 Task: Sort the recently solved tickets in your group, group by Channel in descending order.
Action: Mouse moved to (231, 379)
Screenshot: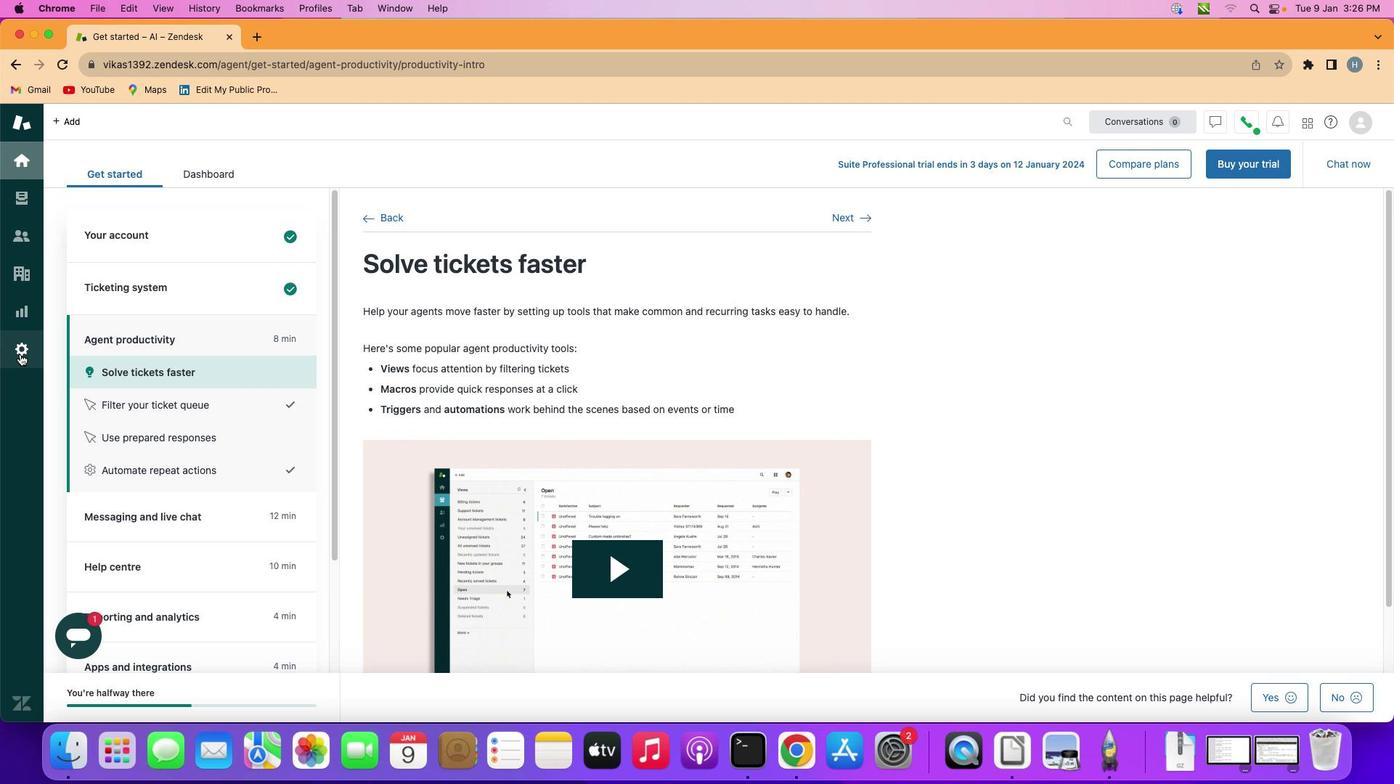 
Action: Mouse pressed left at (231, 379)
Screenshot: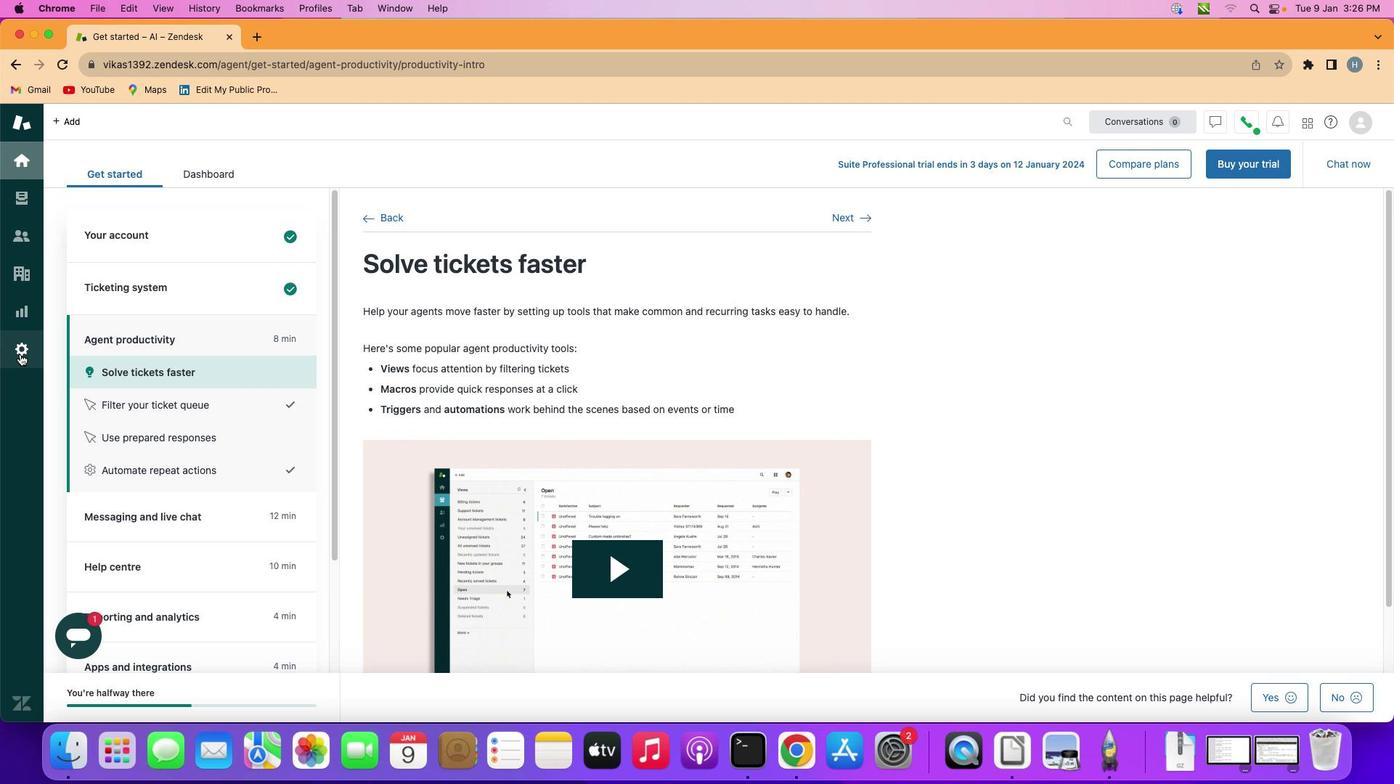 
Action: Mouse moved to (476, 647)
Screenshot: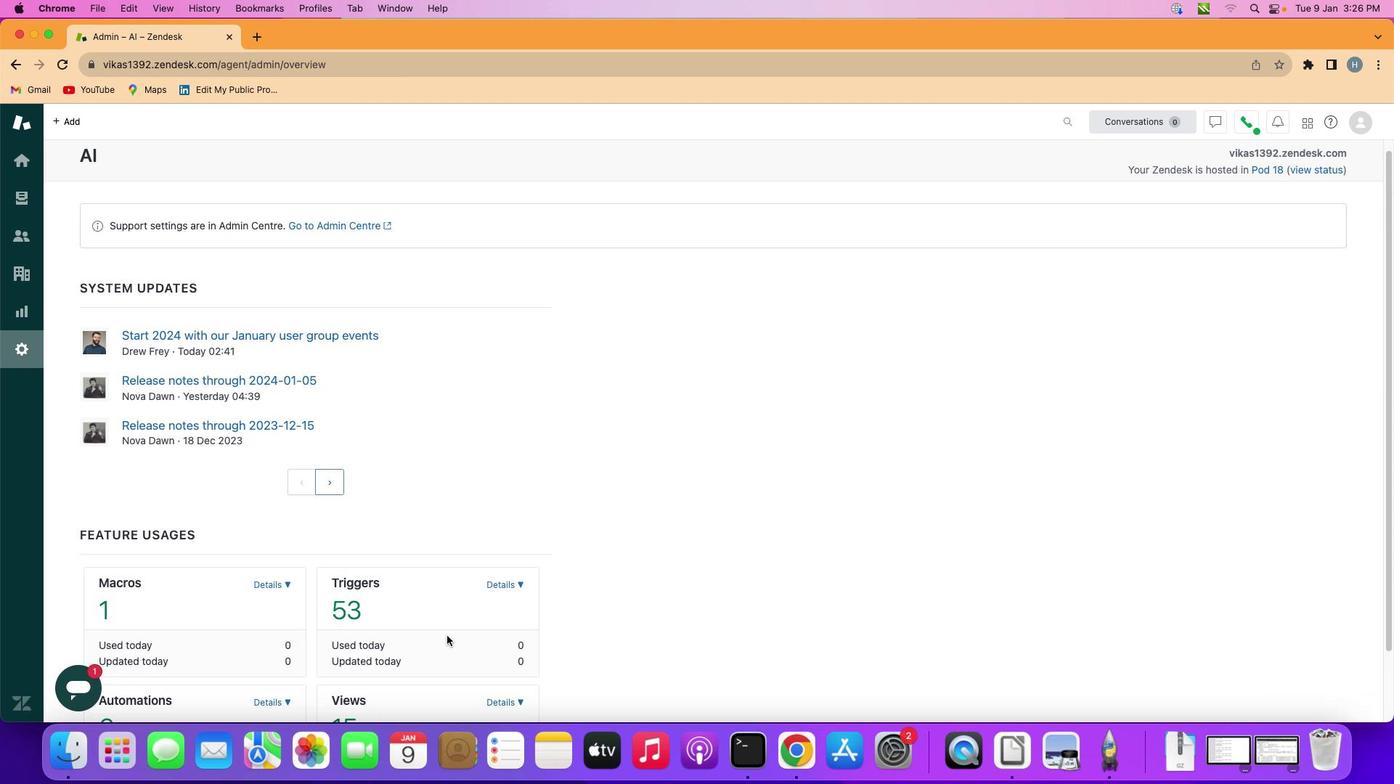 
Action: Mouse scrolled (476, 647) with delta (220, 61)
Screenshot: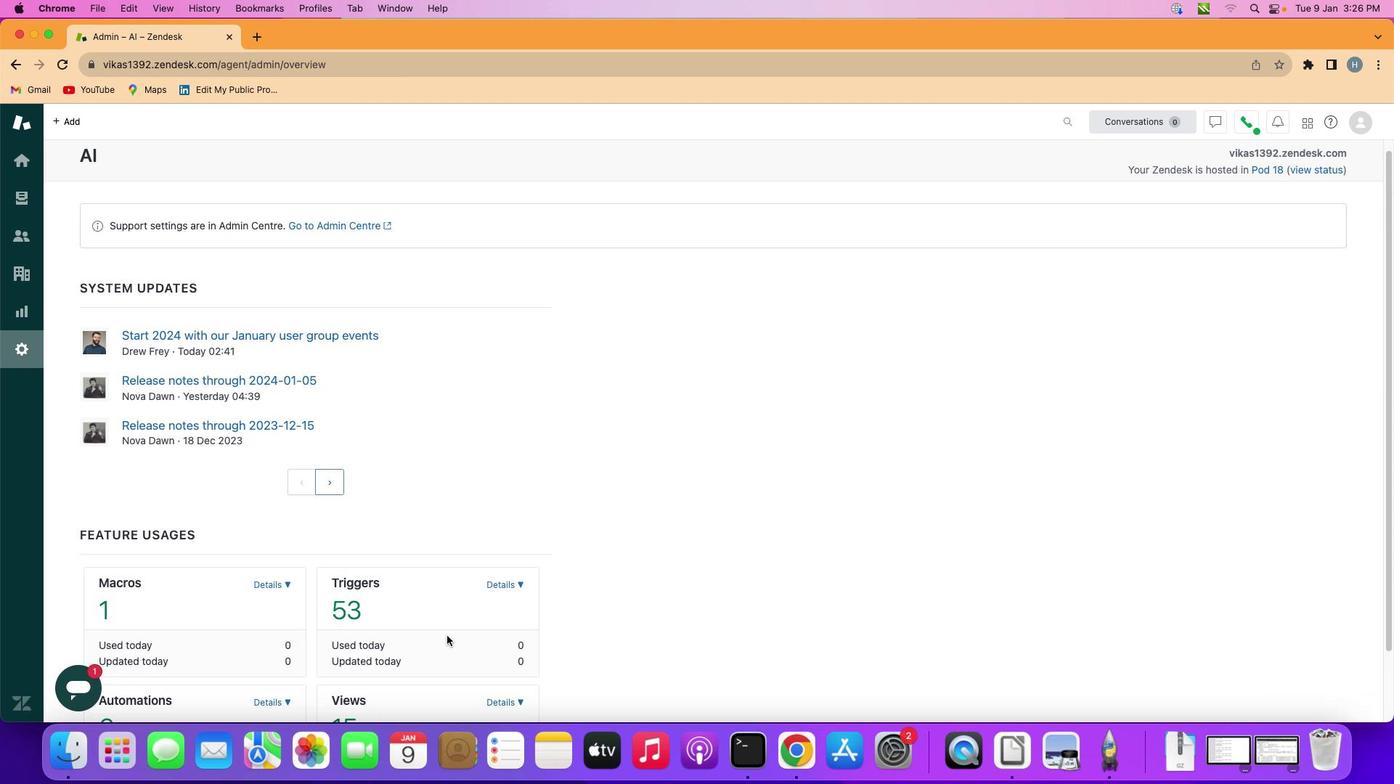 
Action: Mouse moved to (476, 647)
Screenshot: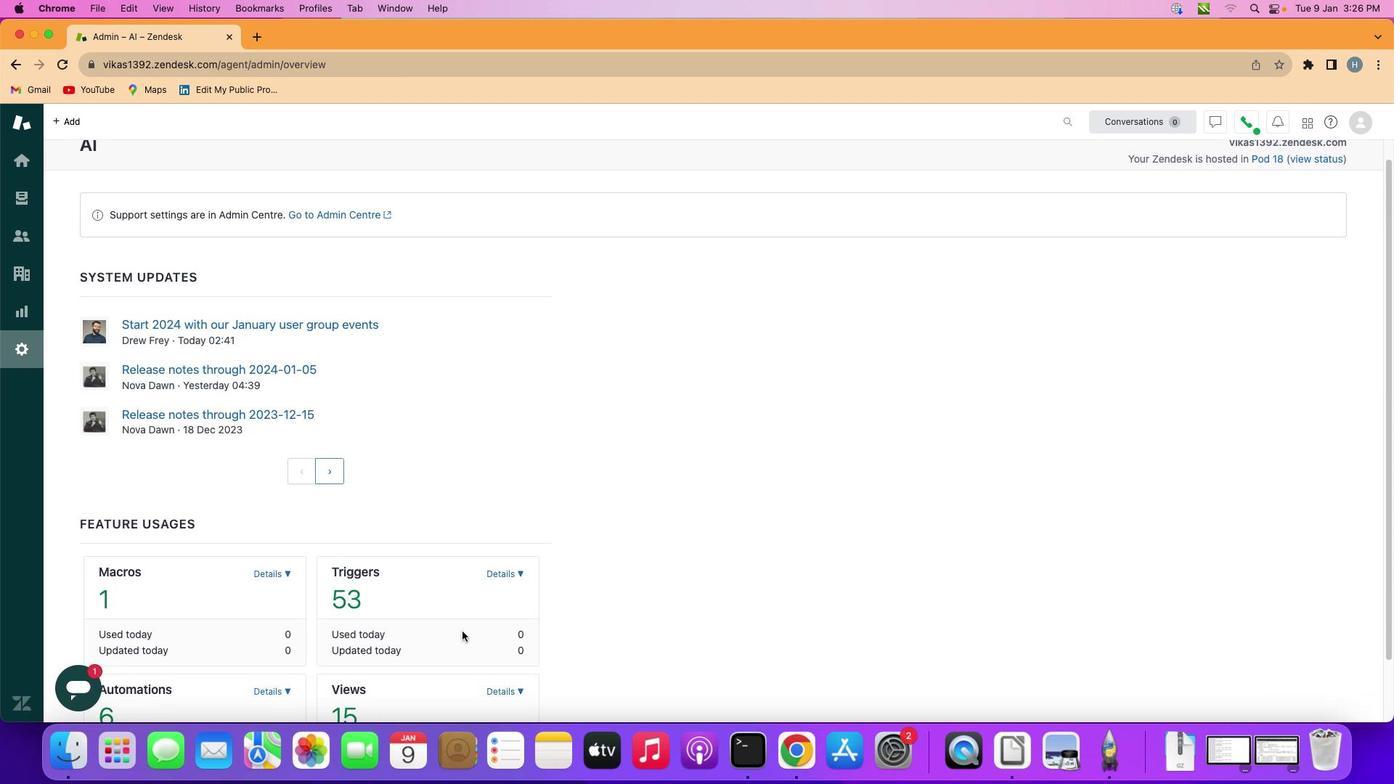 
Action: Mouse scrolled (476, 647) with delta (220, 61)
Screenshot: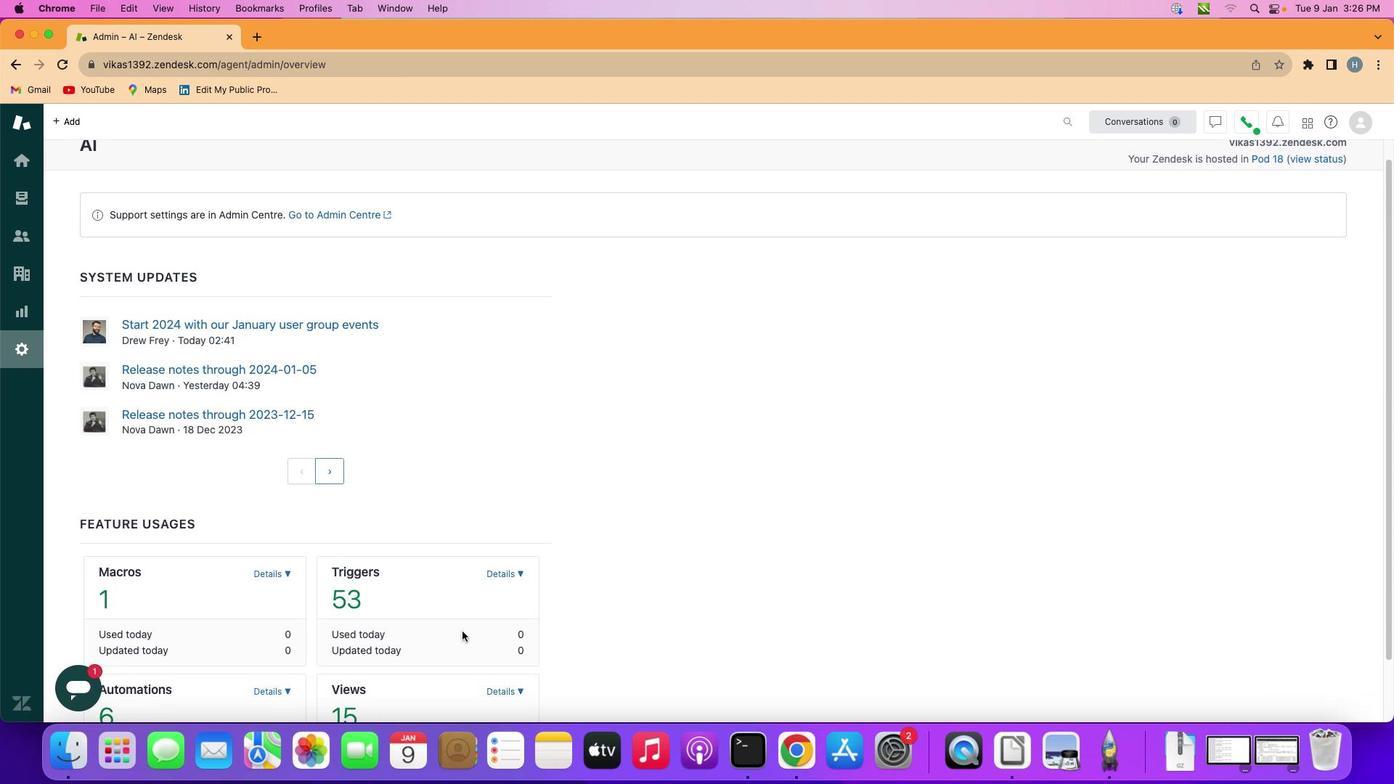 
Action: Mouse moved to (498, 626)
Screenshot: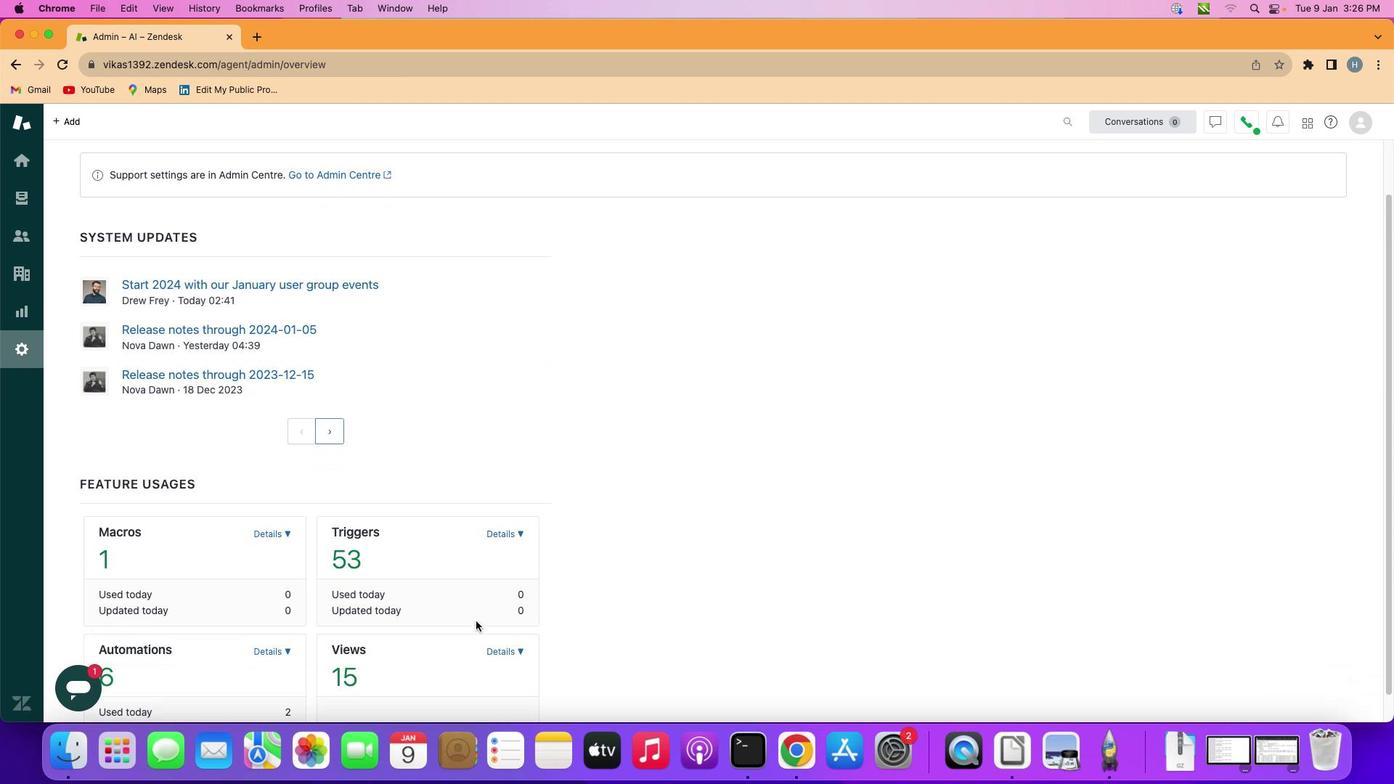 
Action: Mouse scrolled (498, 626) with delta (220, 61)
Screenshot: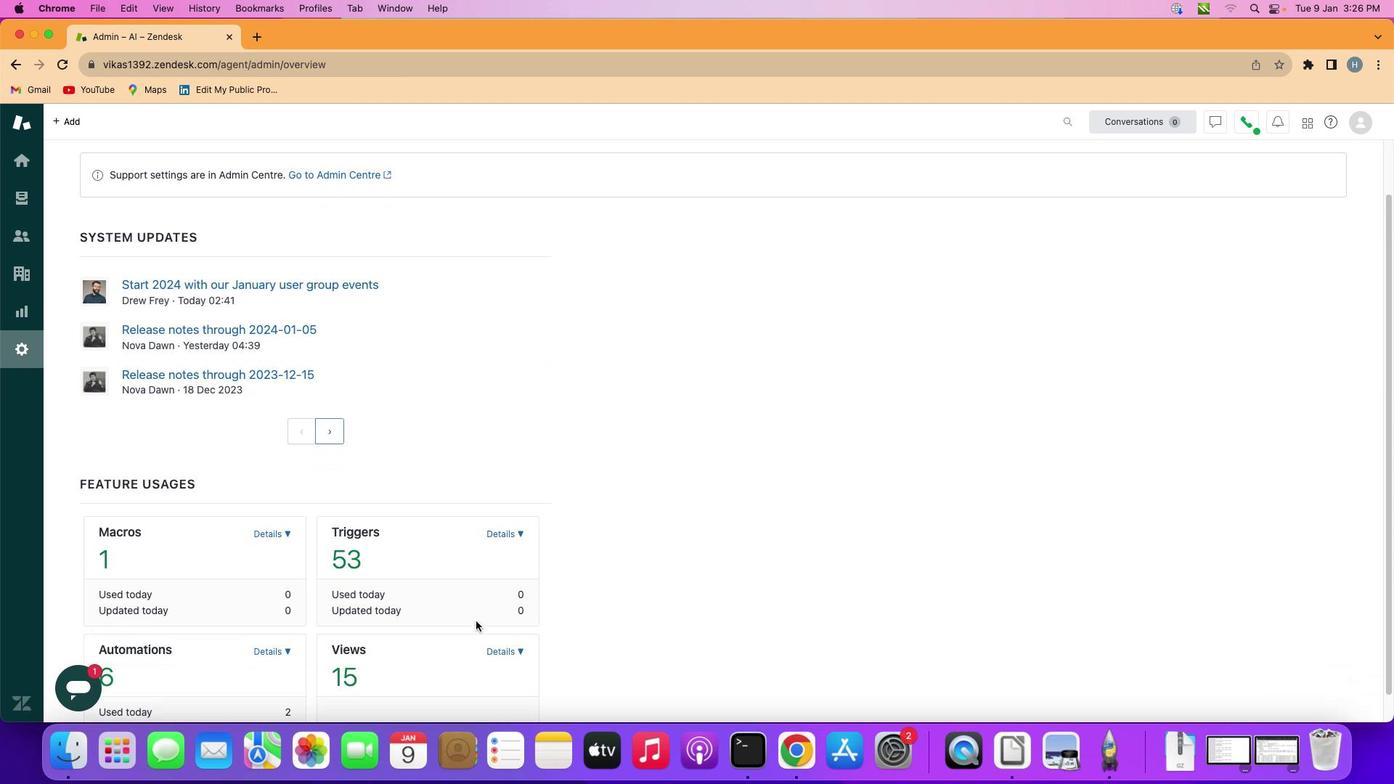 
Action: Mouse moved to (498, 626)
Screenshot: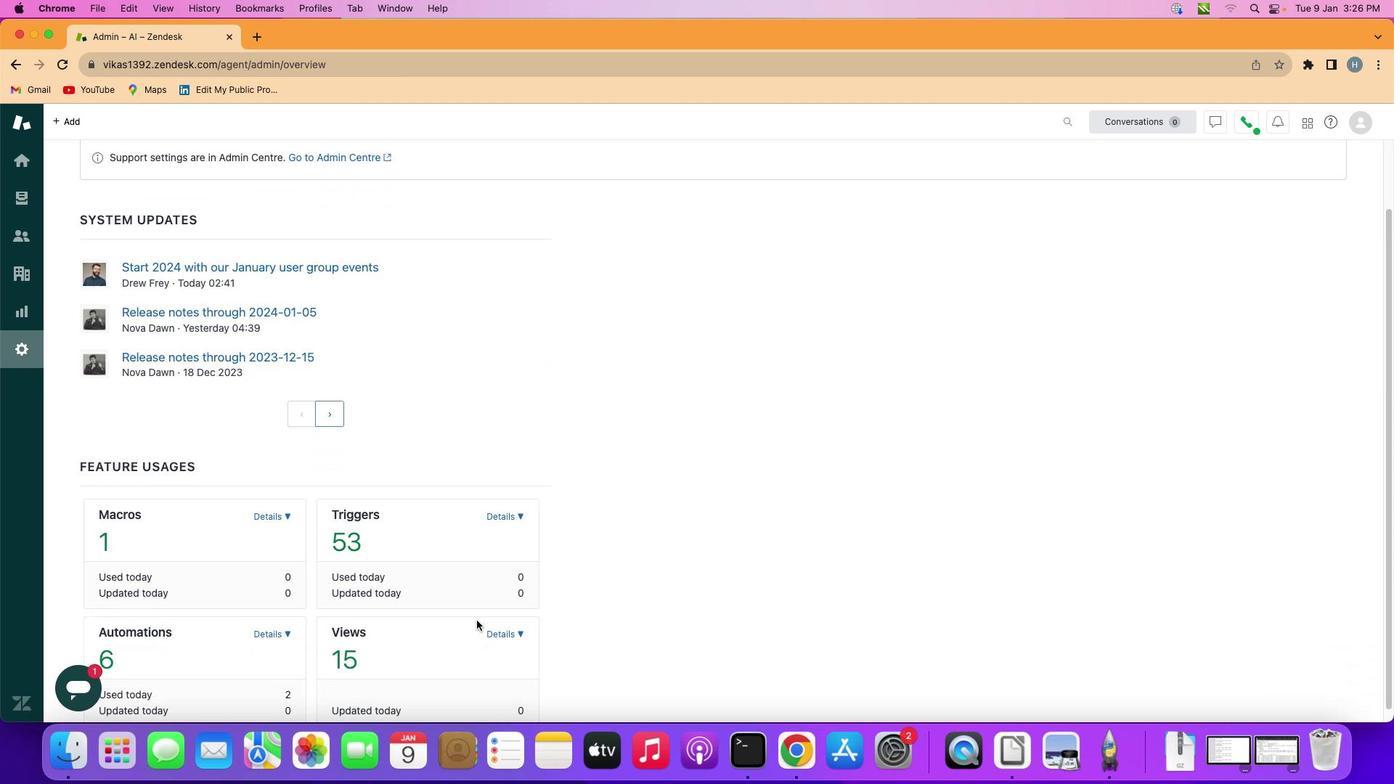 
Action: Mouse scrolled (498, 626) with delta (220, 63)
Screenshot: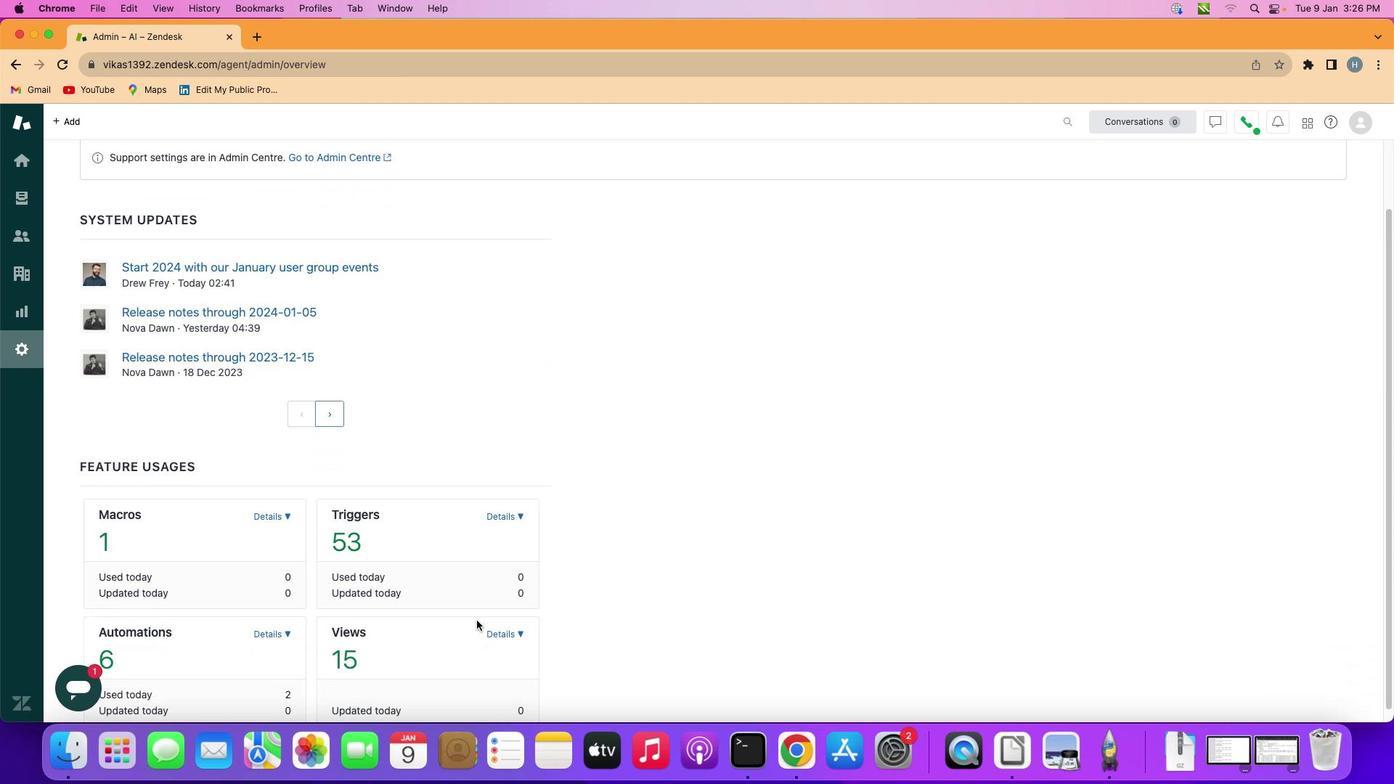 
Action: Mouse moved to (498, 626)
Screenshot: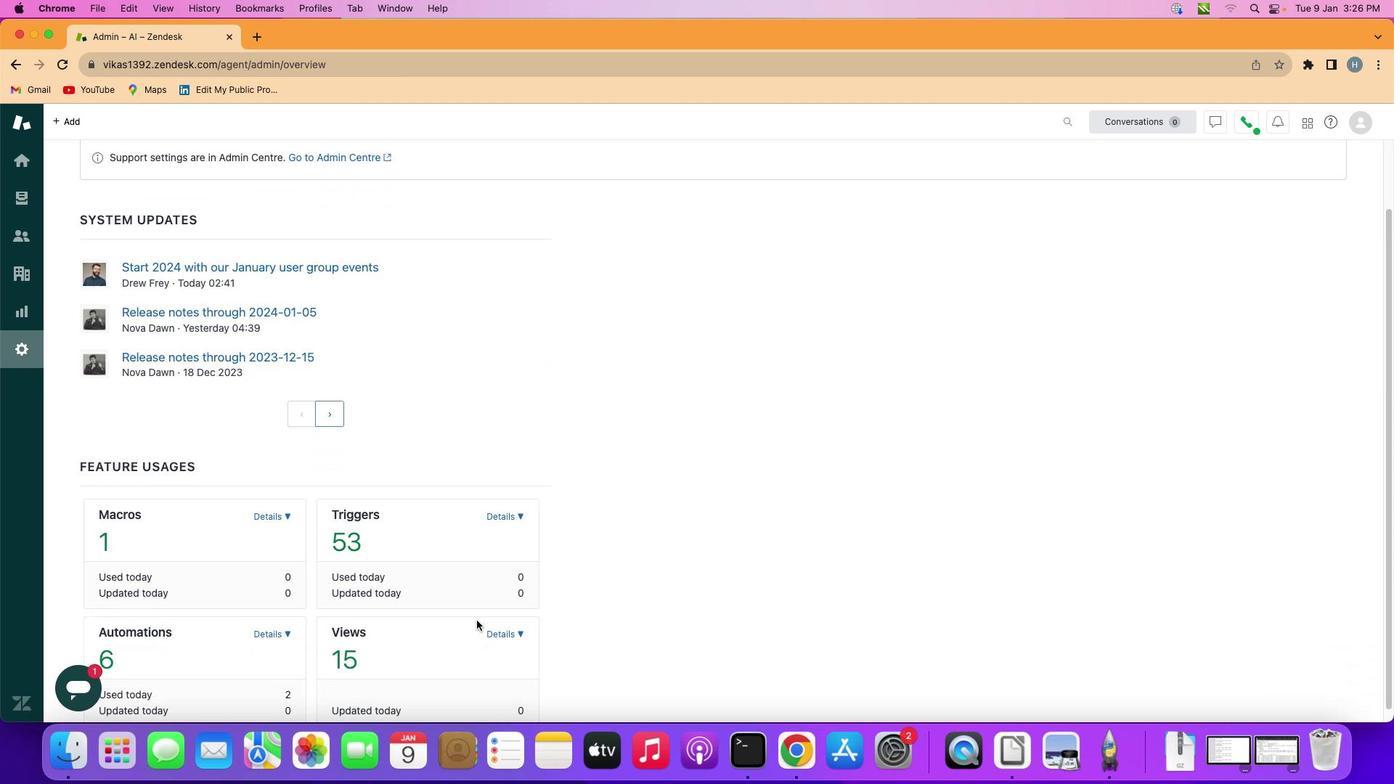 
Action: Mouse scrolled (498, 626) with delta (220, 59)
Screenshot: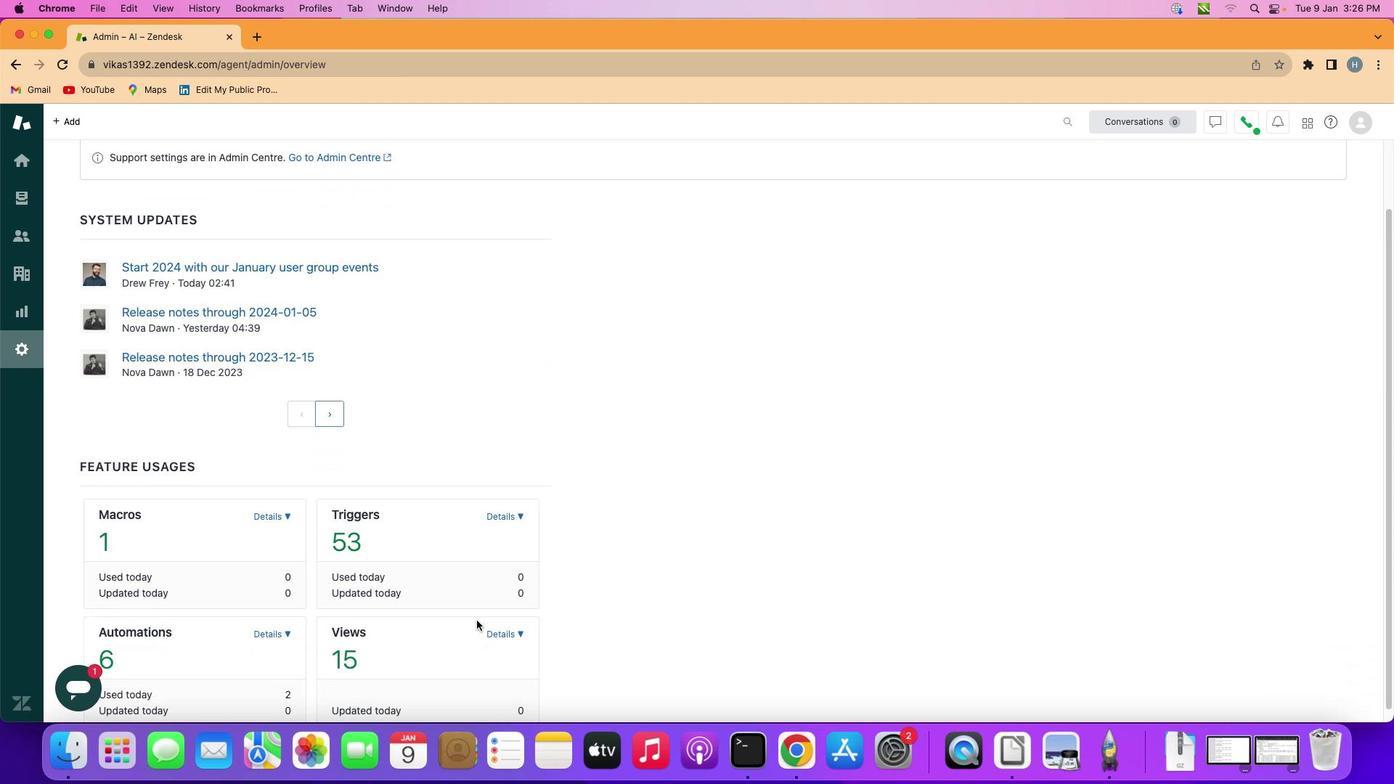 
Action: Mouse moved to (498, 623)
Screenshot: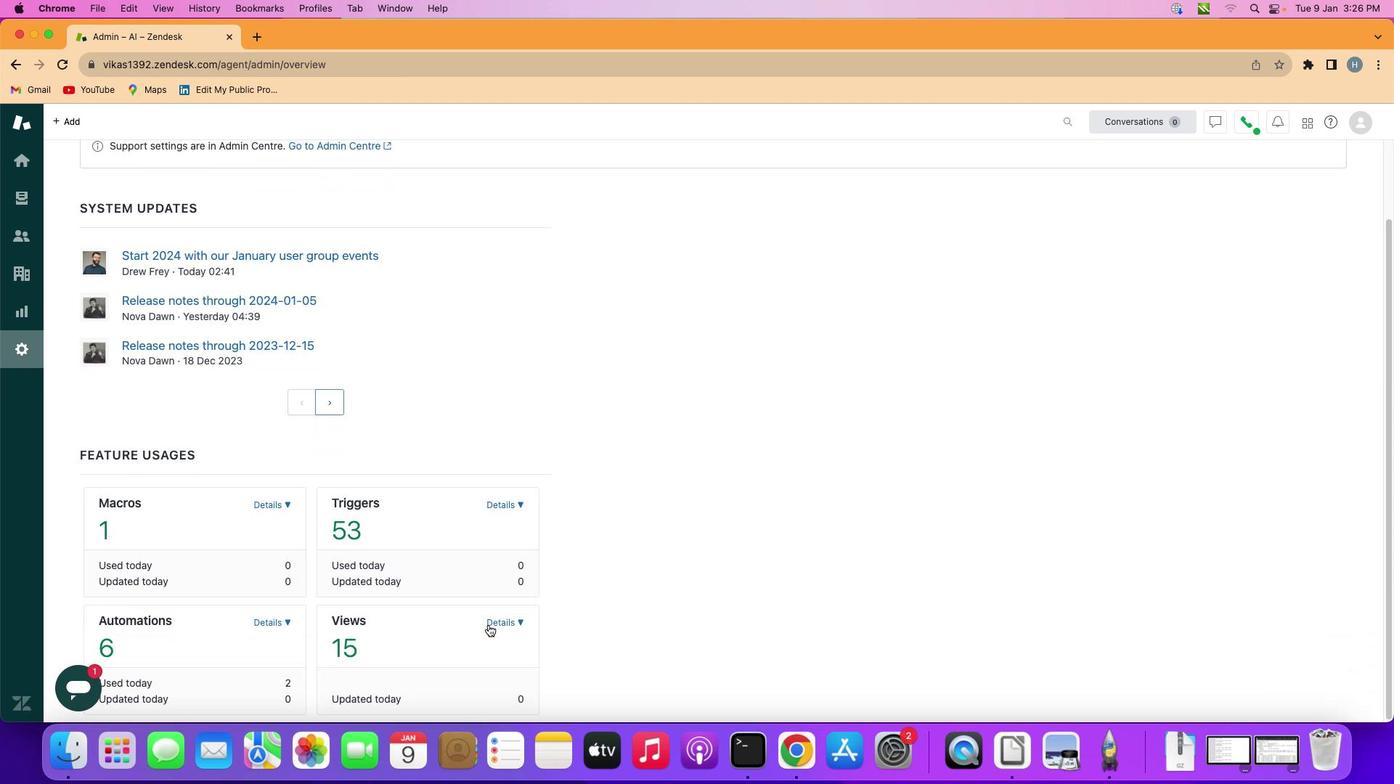 
Action: Mouse scrolled (498, 623) with delta (220, 60)
Screenshot: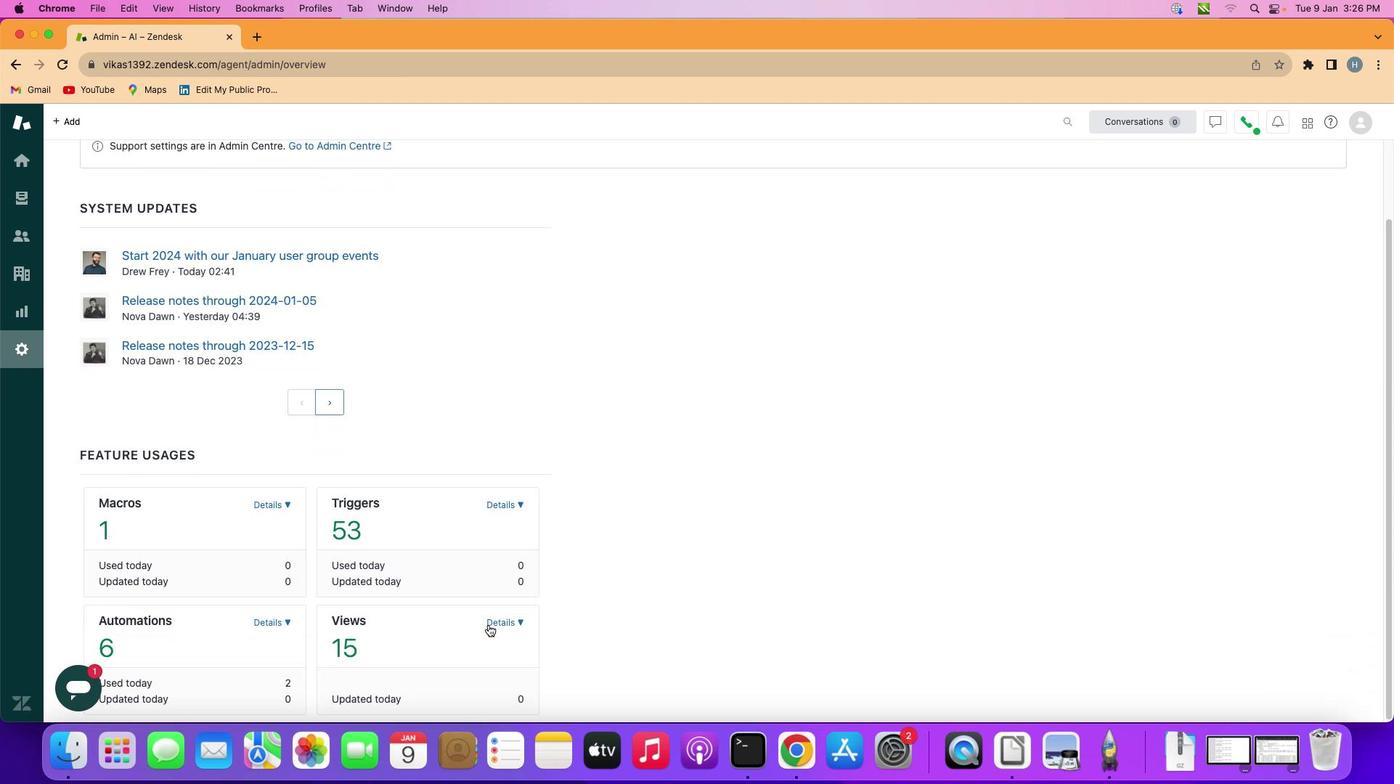
Action: Mouse moved to (516, 615)
Screenshot: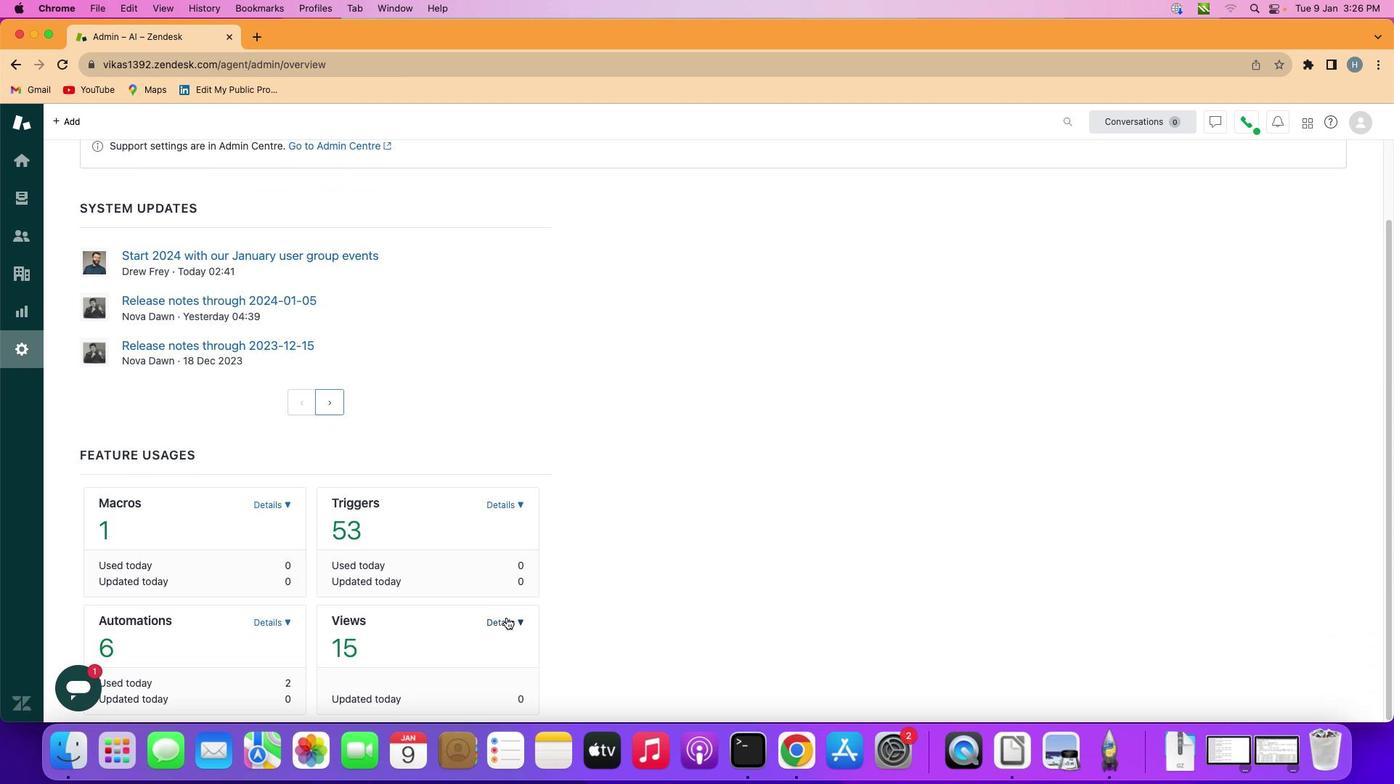 
Action: Mouse pressed left at (516, 615)
Screenshot: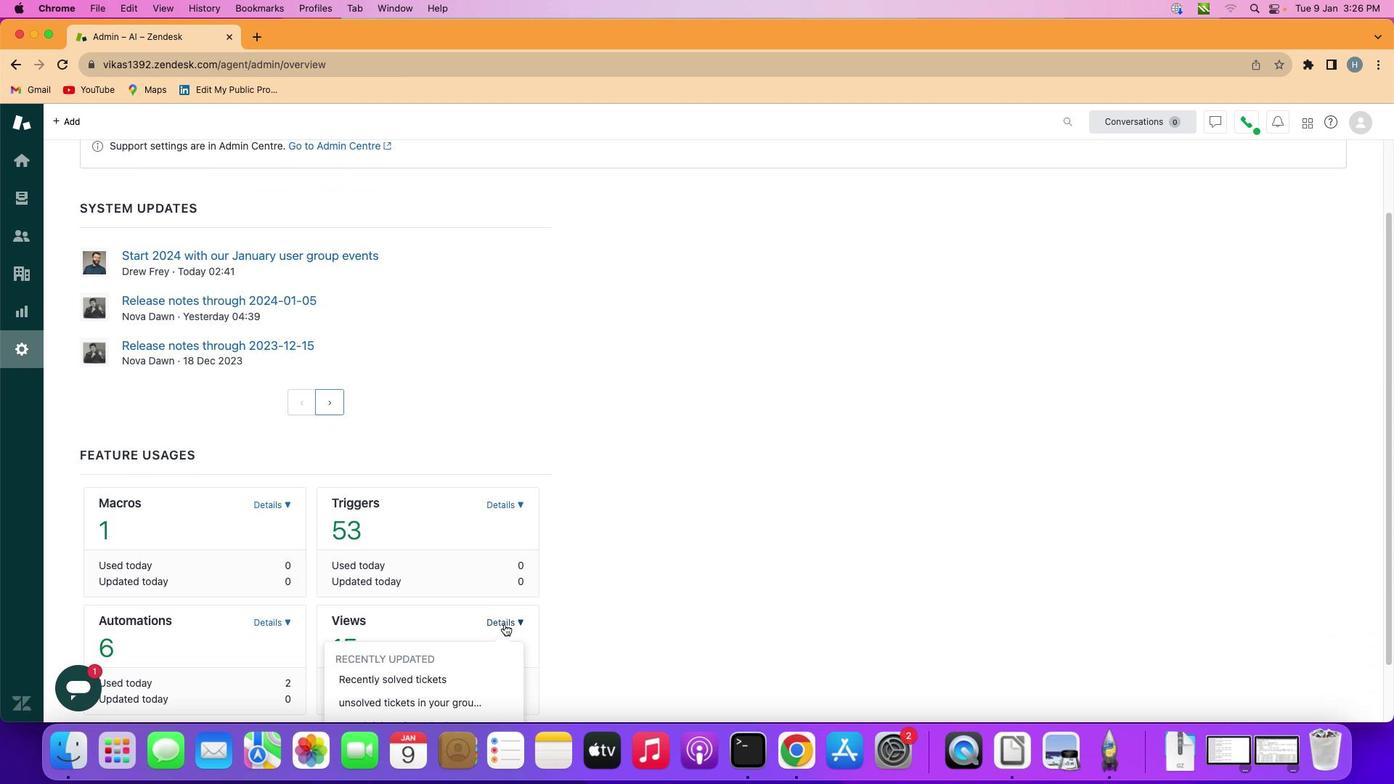 
Action: Mouse moved to (482, 667)
Screenshot: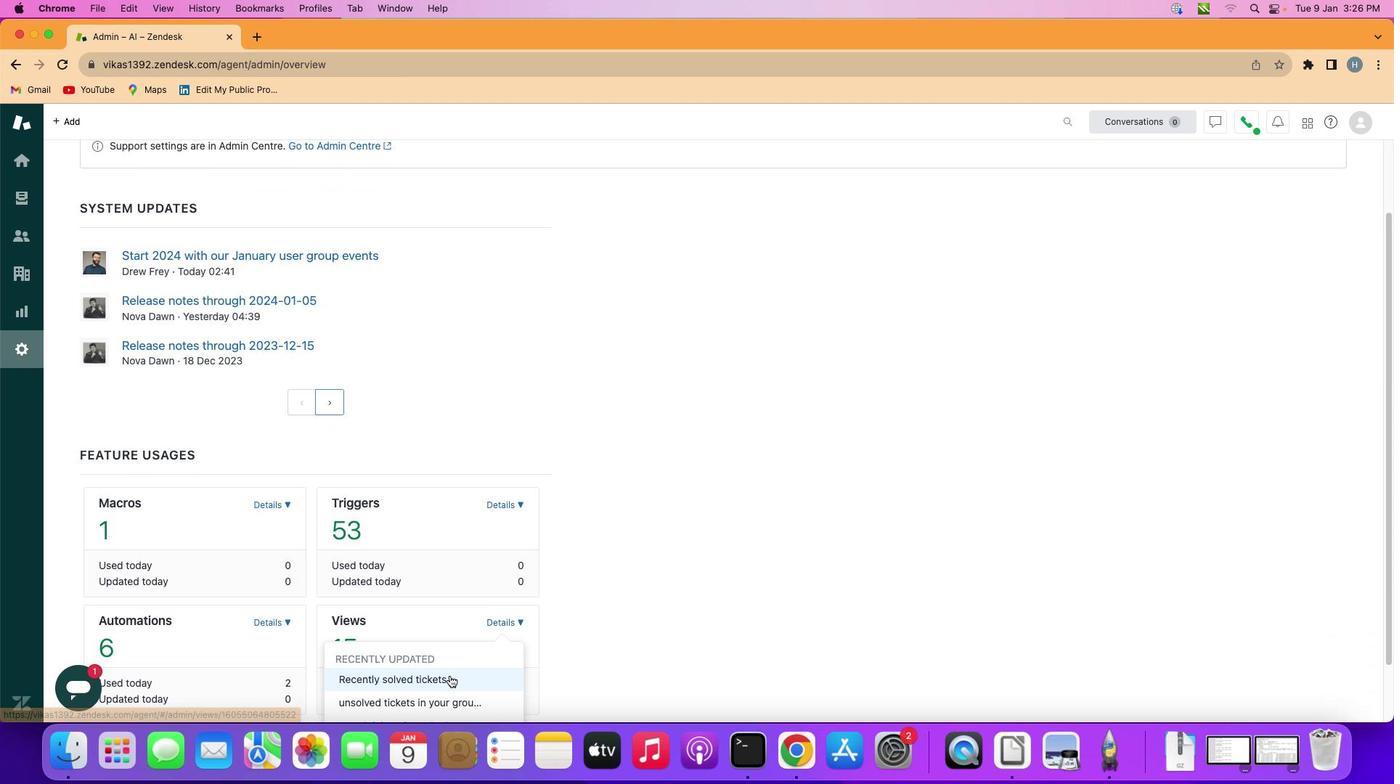
Action: Mouse pressed left at (482, 667)
Screenshot: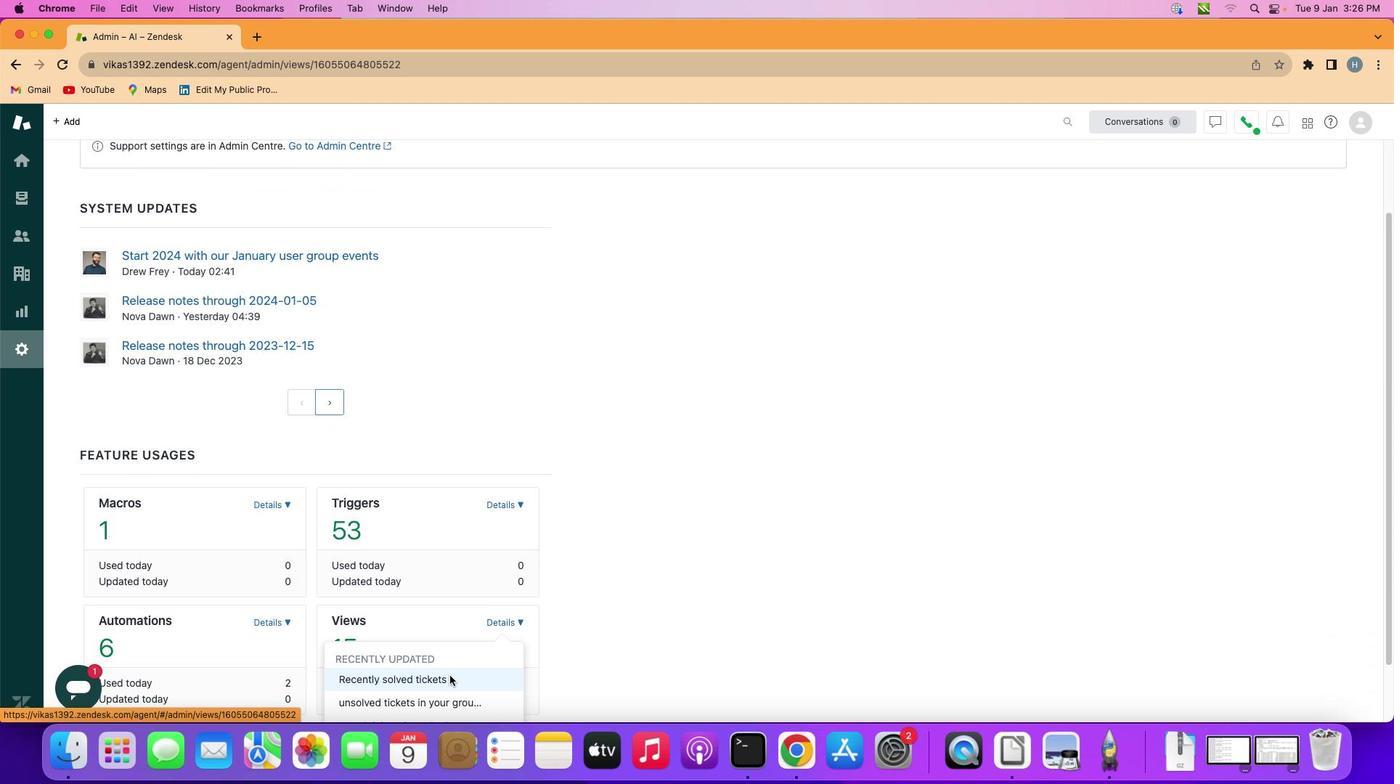 
Action: Mouse moved to (506, 538)
Screenshot: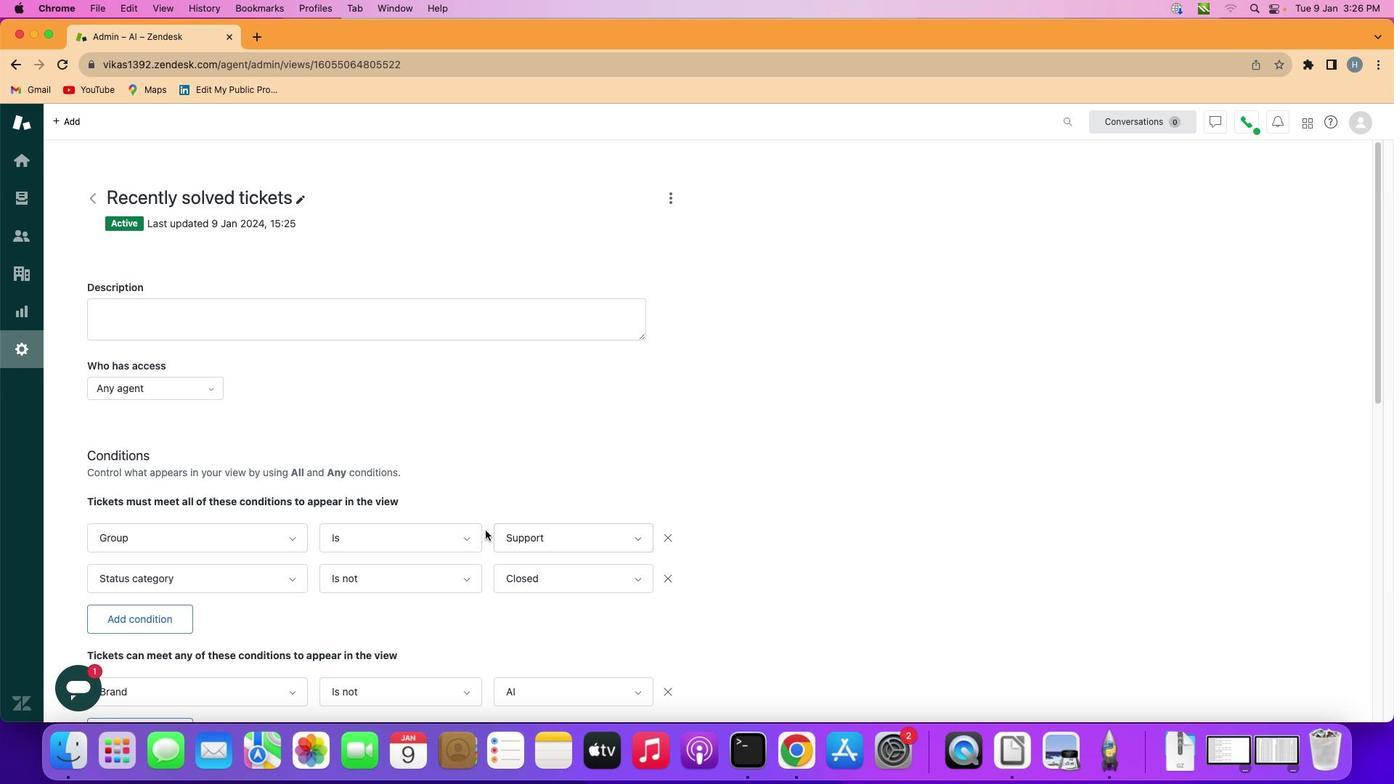 
Action: Mouse scrolled (506, 538) with delta (220, 62)
Screenshot: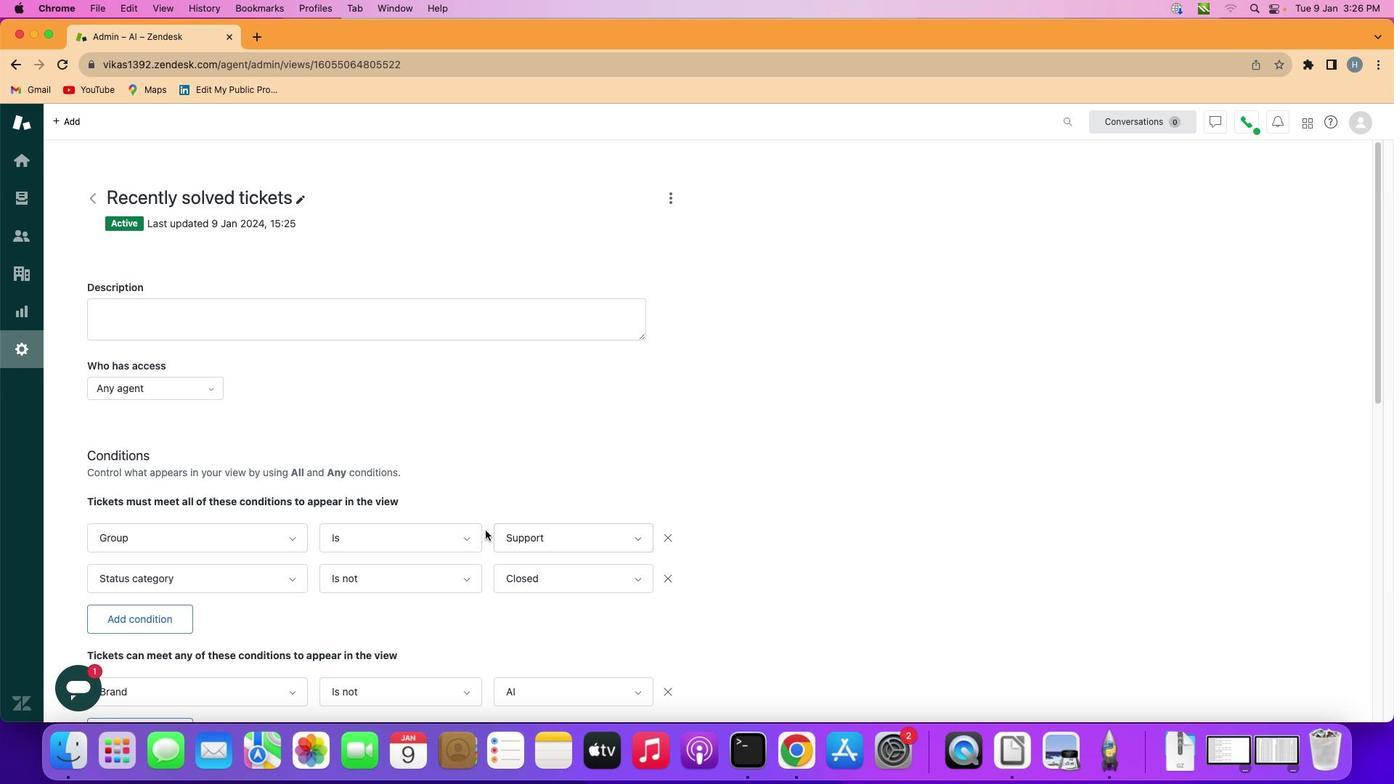 
Action: Mouse moved to (505, 538)
Screenshot: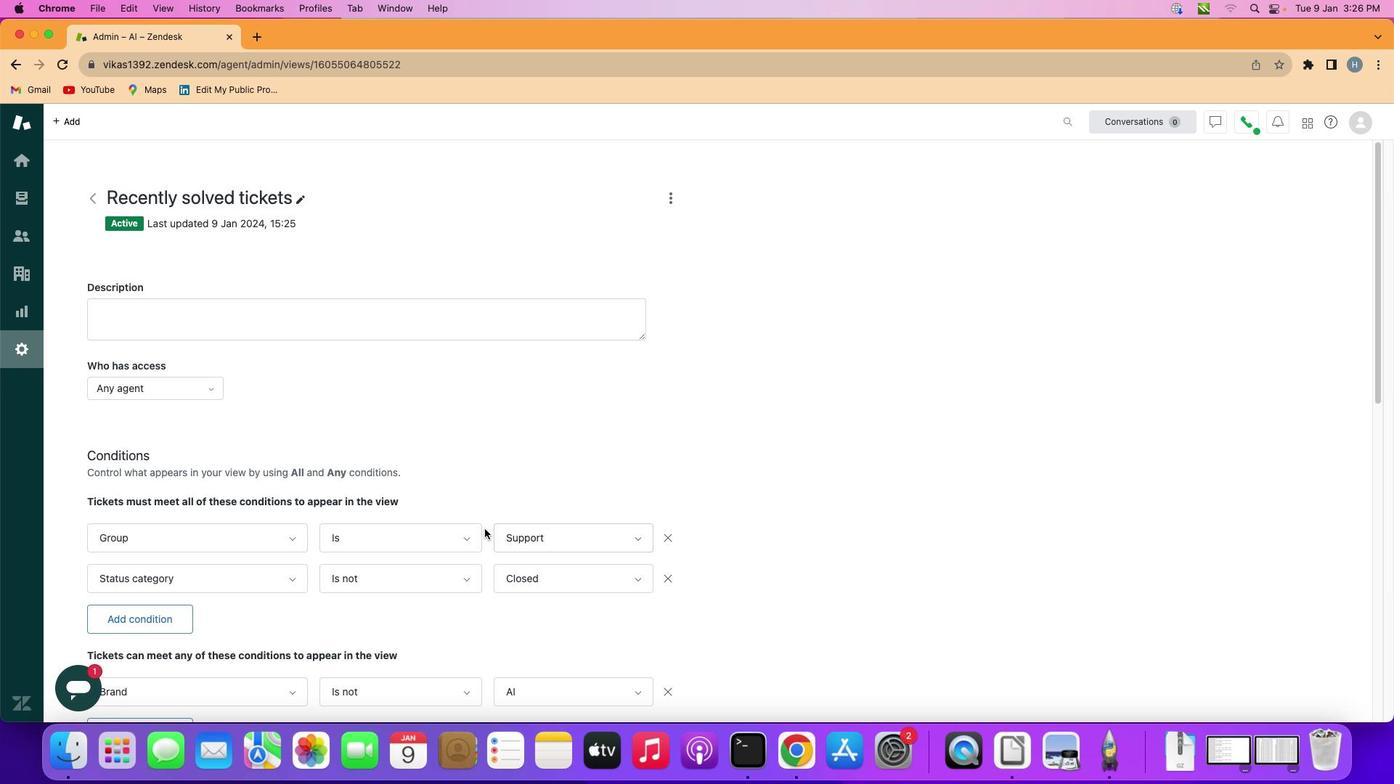 
Action: Mouse scrolled (505, 538) with delta (220, 61)
Screenshot: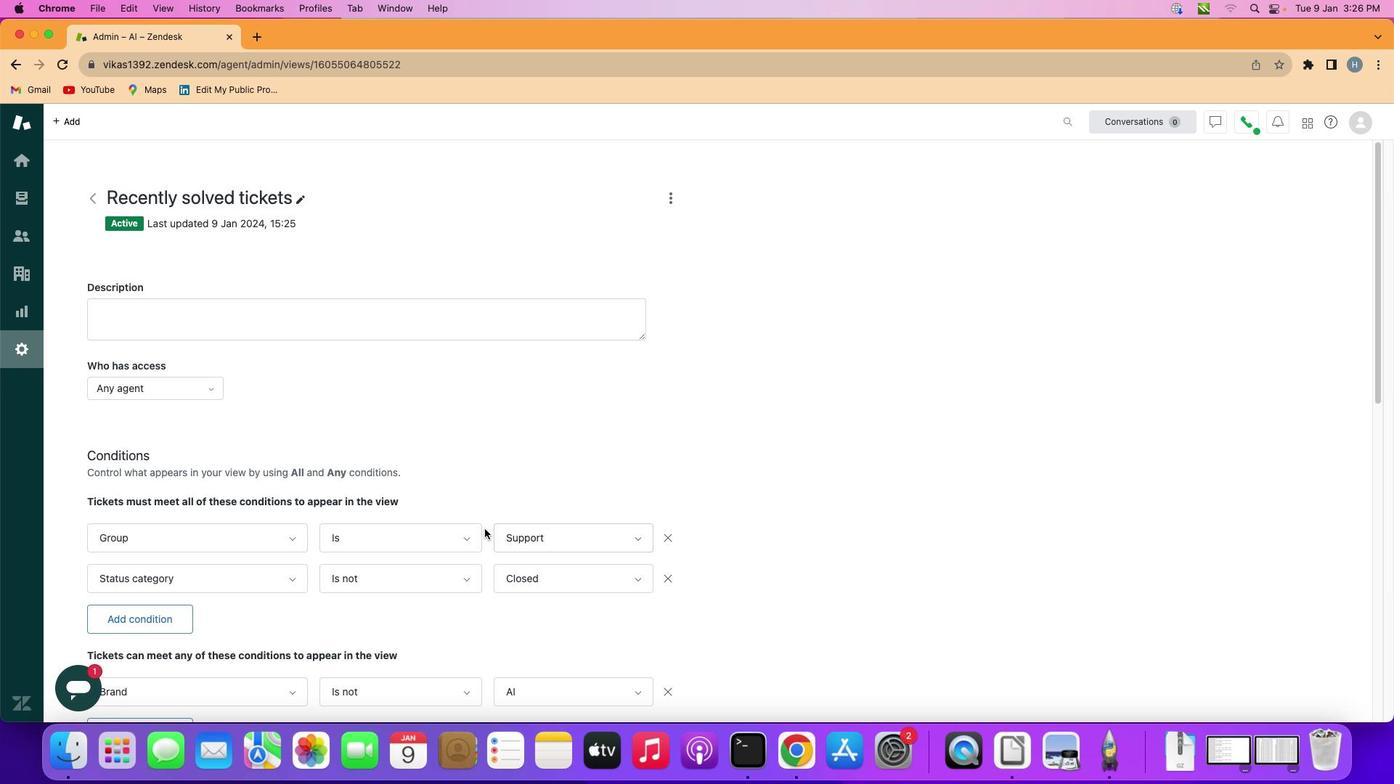 
Action: Mouse moved to (505, 538)
Screenshot: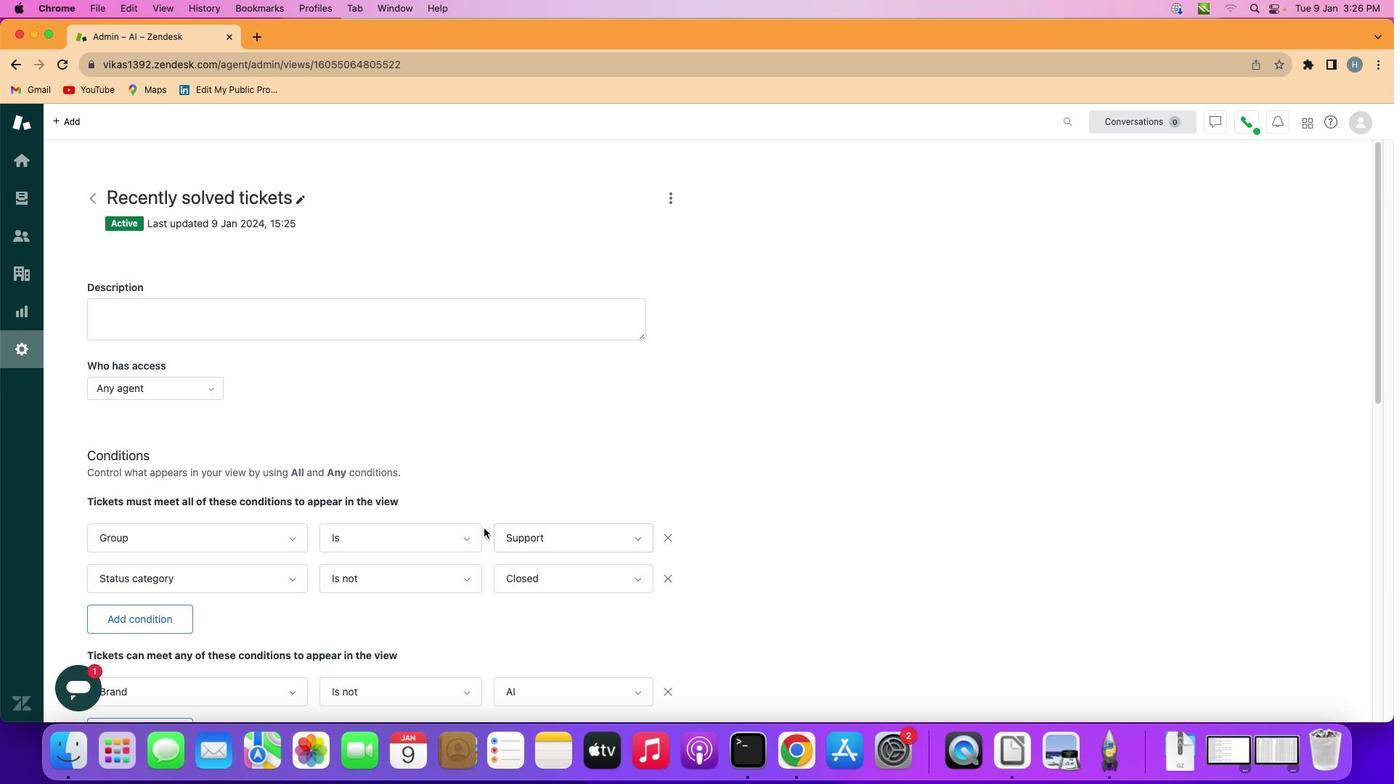 
Action: Mouse scrolled (505, 538) with delta (220, 61)
Screenshot: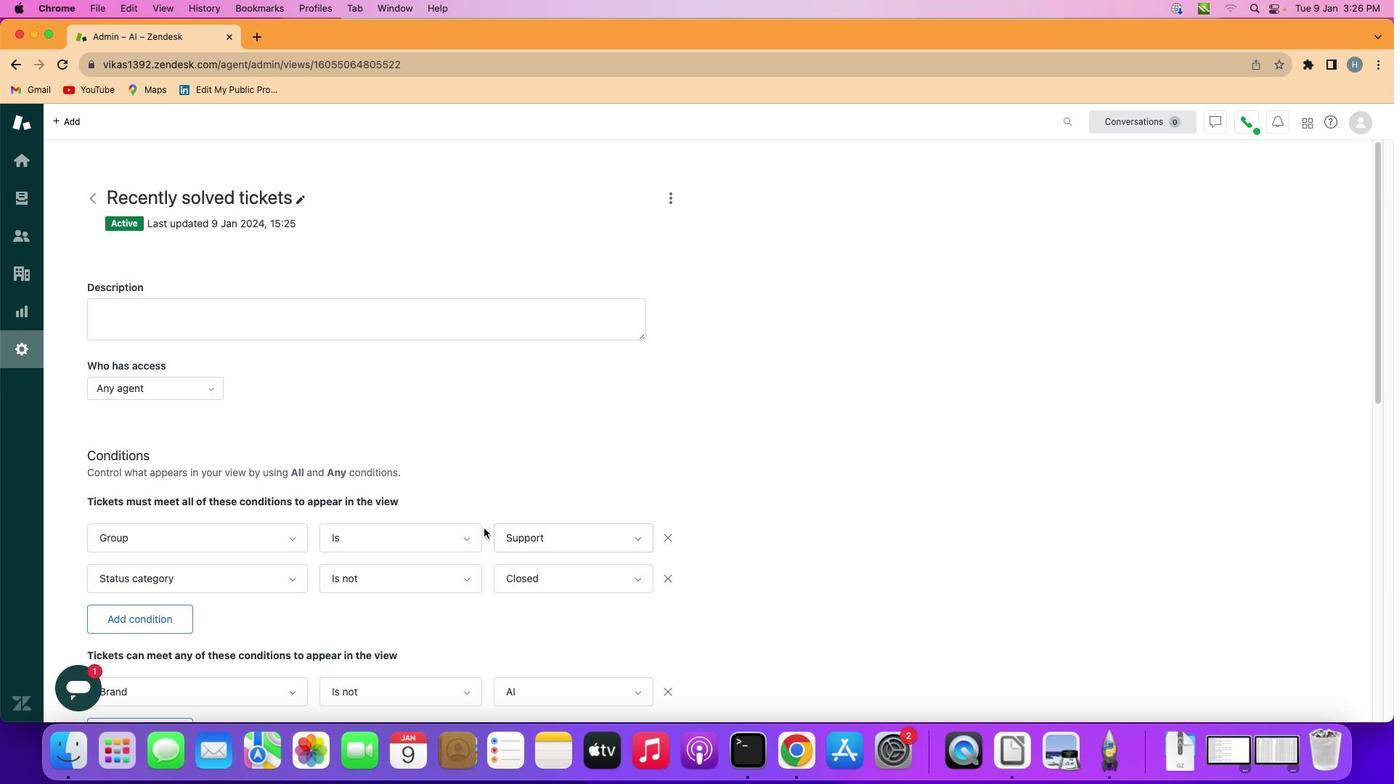 
Action: Mouse moved to (504, 538)
Screenshot: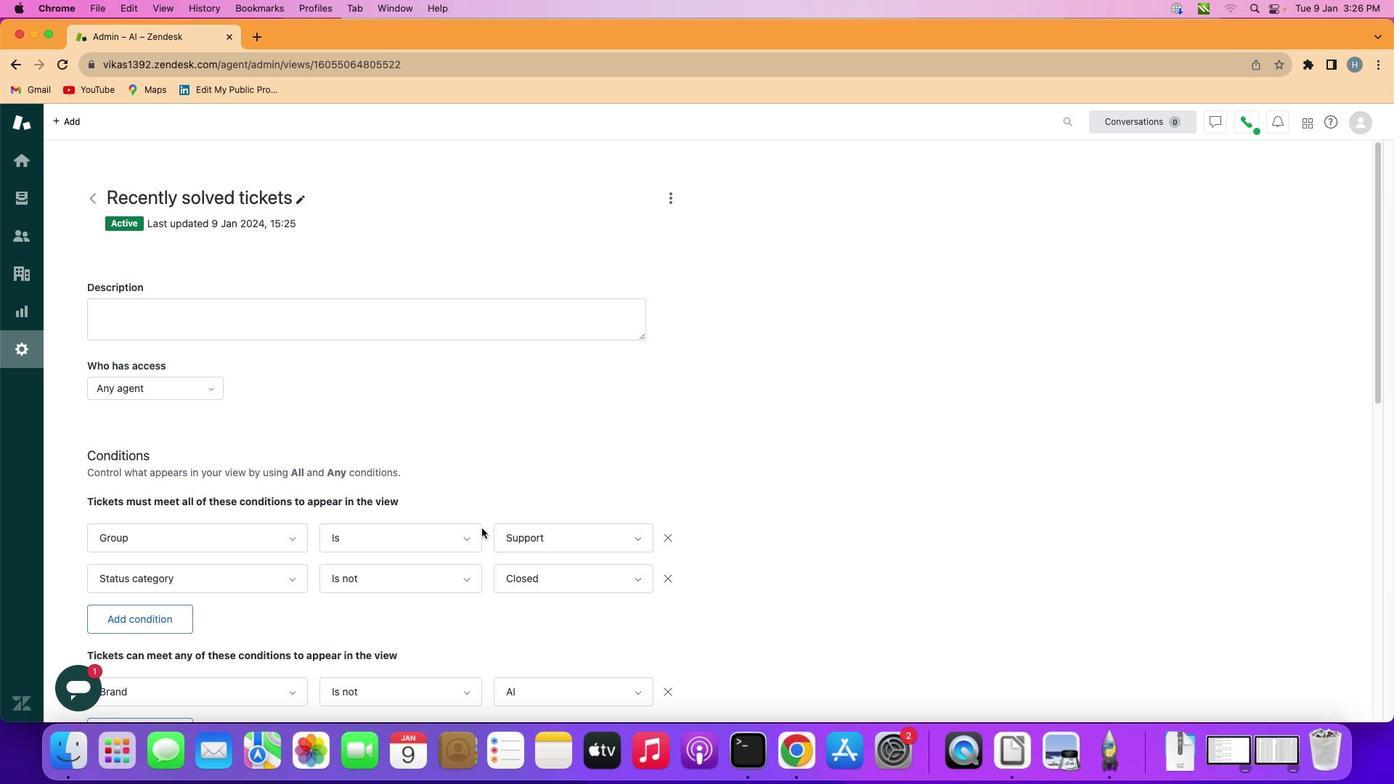 
Action: Mouse scrolled (504, 538) with delta (220, 58)
Screenshot: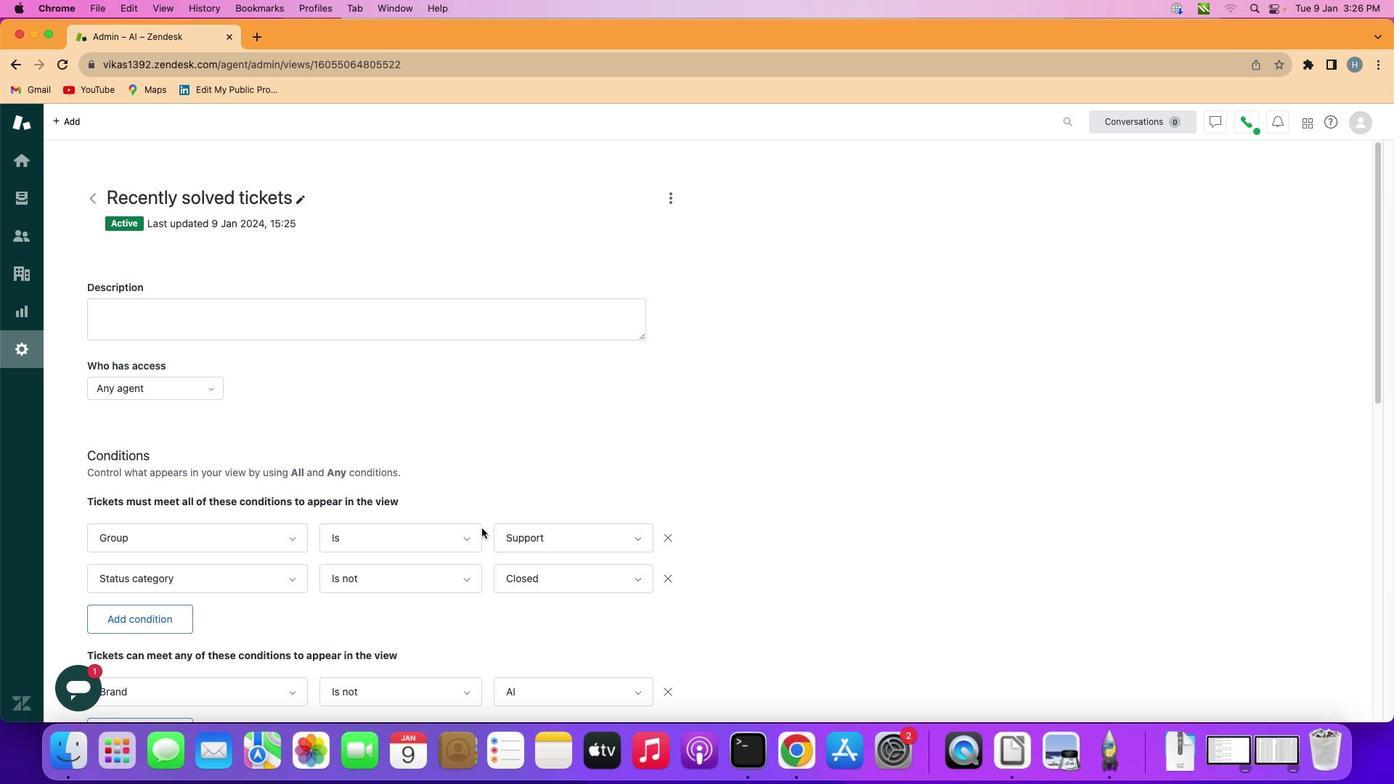 
Action: Mouse moved to (504, 537)
Screenshot: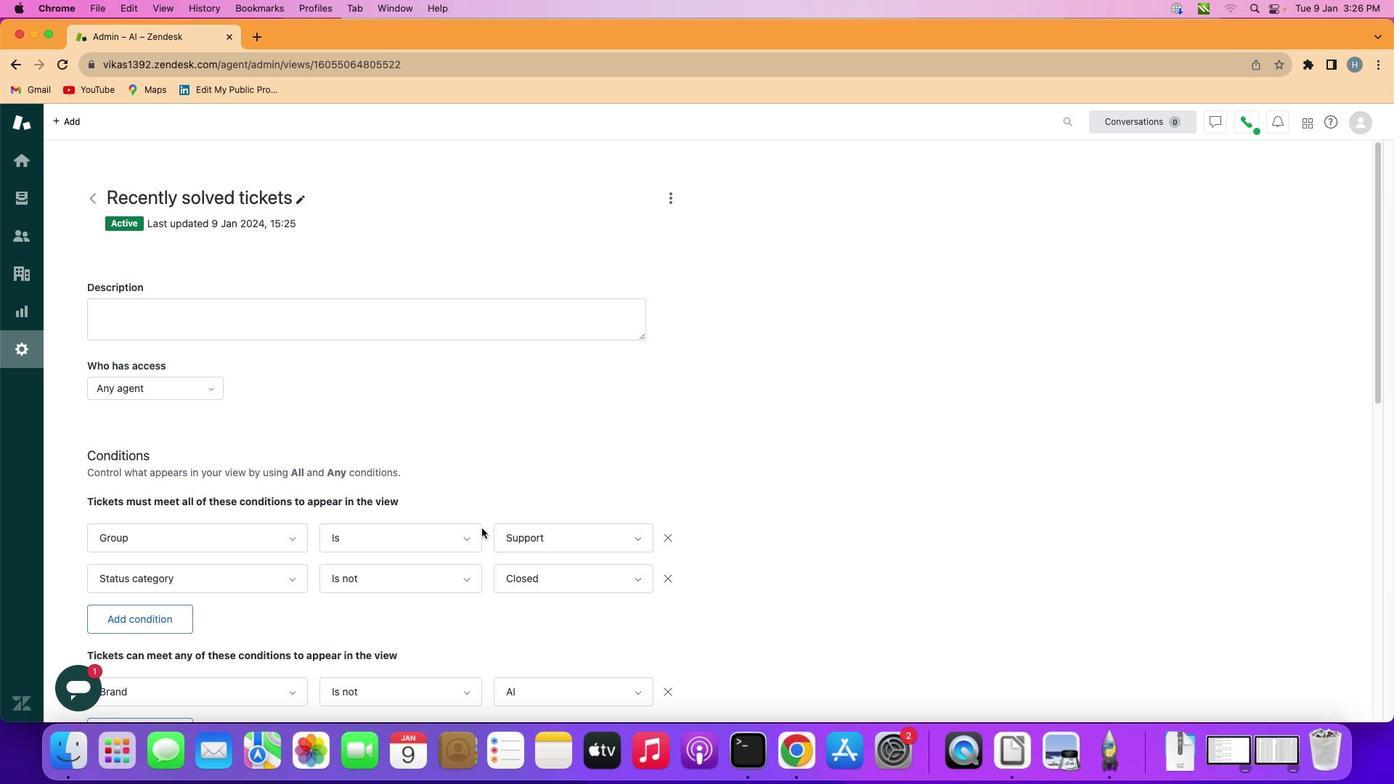 
Action: Mouse scrolled (504, 537) with delta (220, 58)
Screenshot: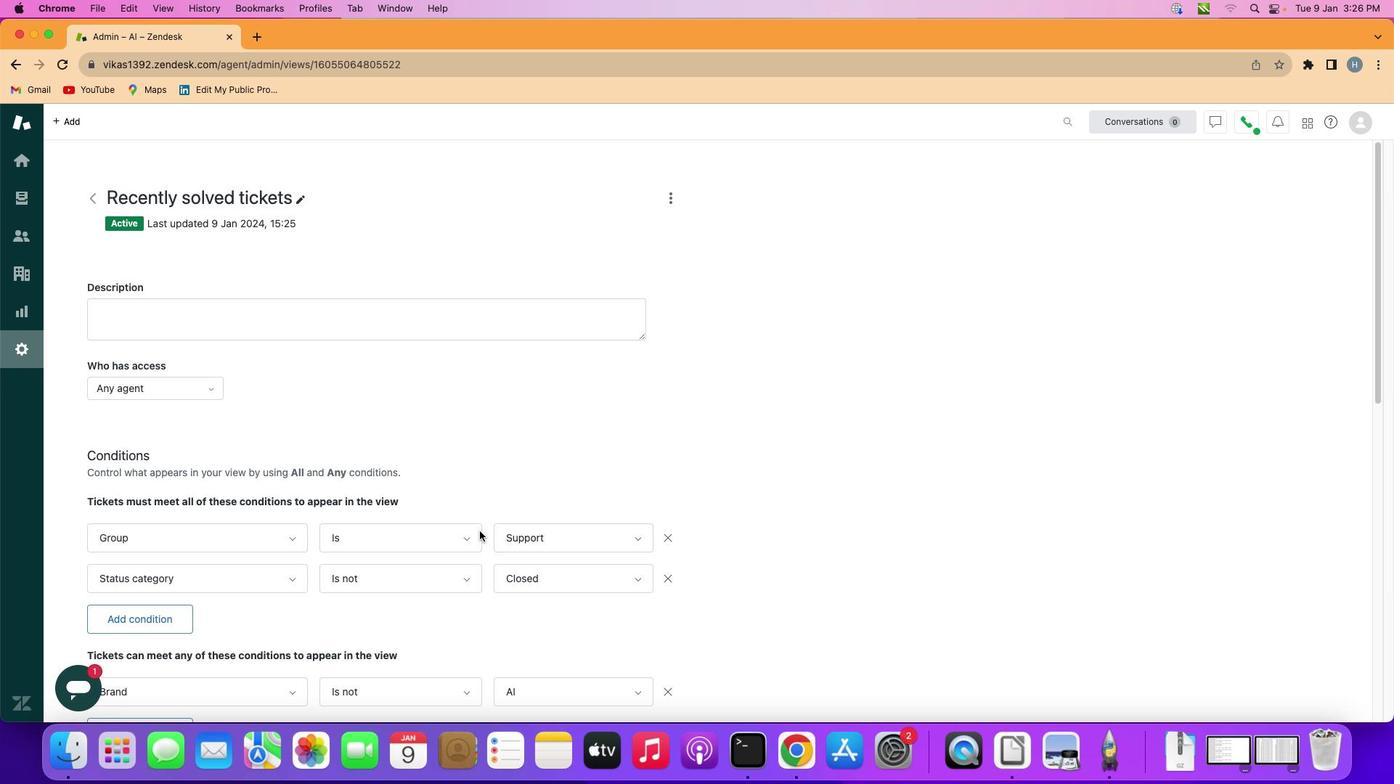 
Action: Mouse moved to (500, 547)
Screenshot: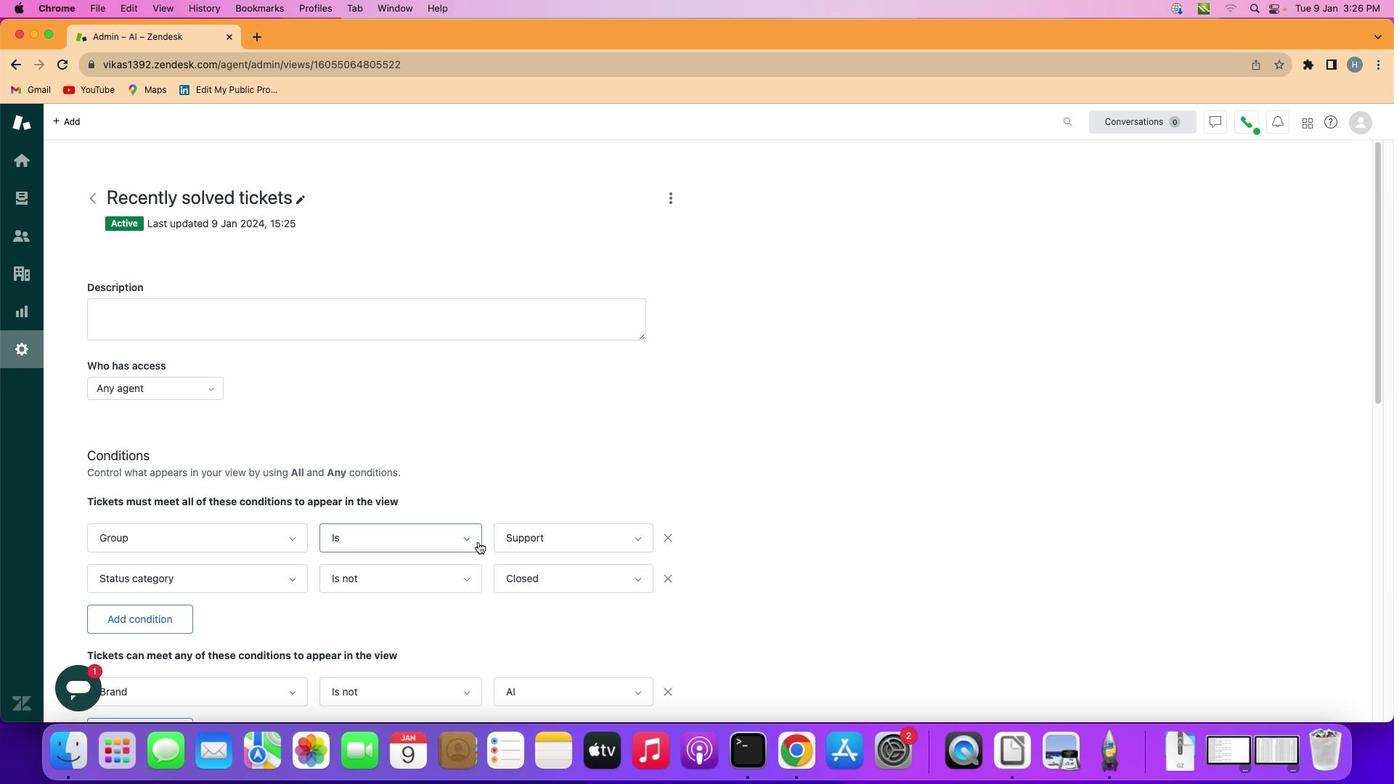 
Action: Mouse scrolled (500, 547) with delta (220, 61)
Screenshot: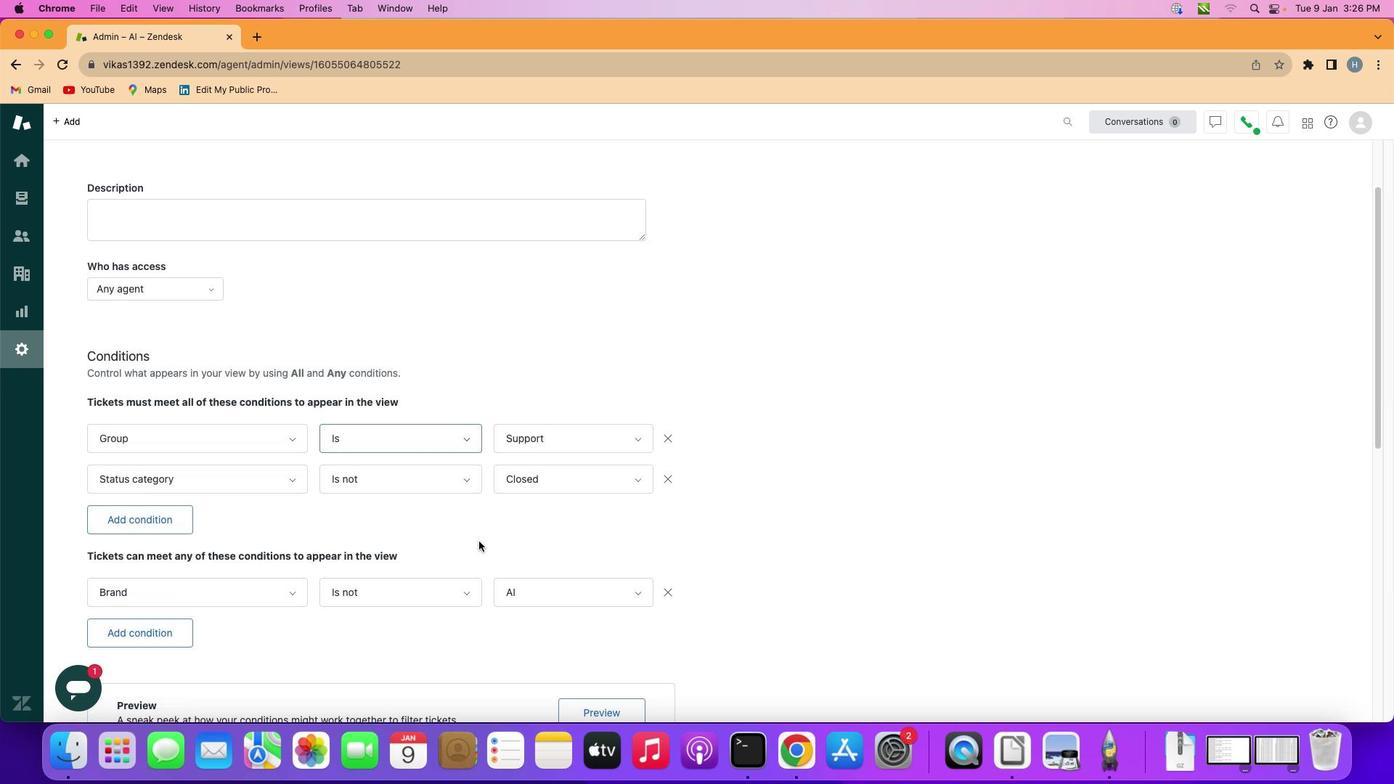 
Action: Mouse scrolled (500, 547) with delta (220, 61)
Screenshot: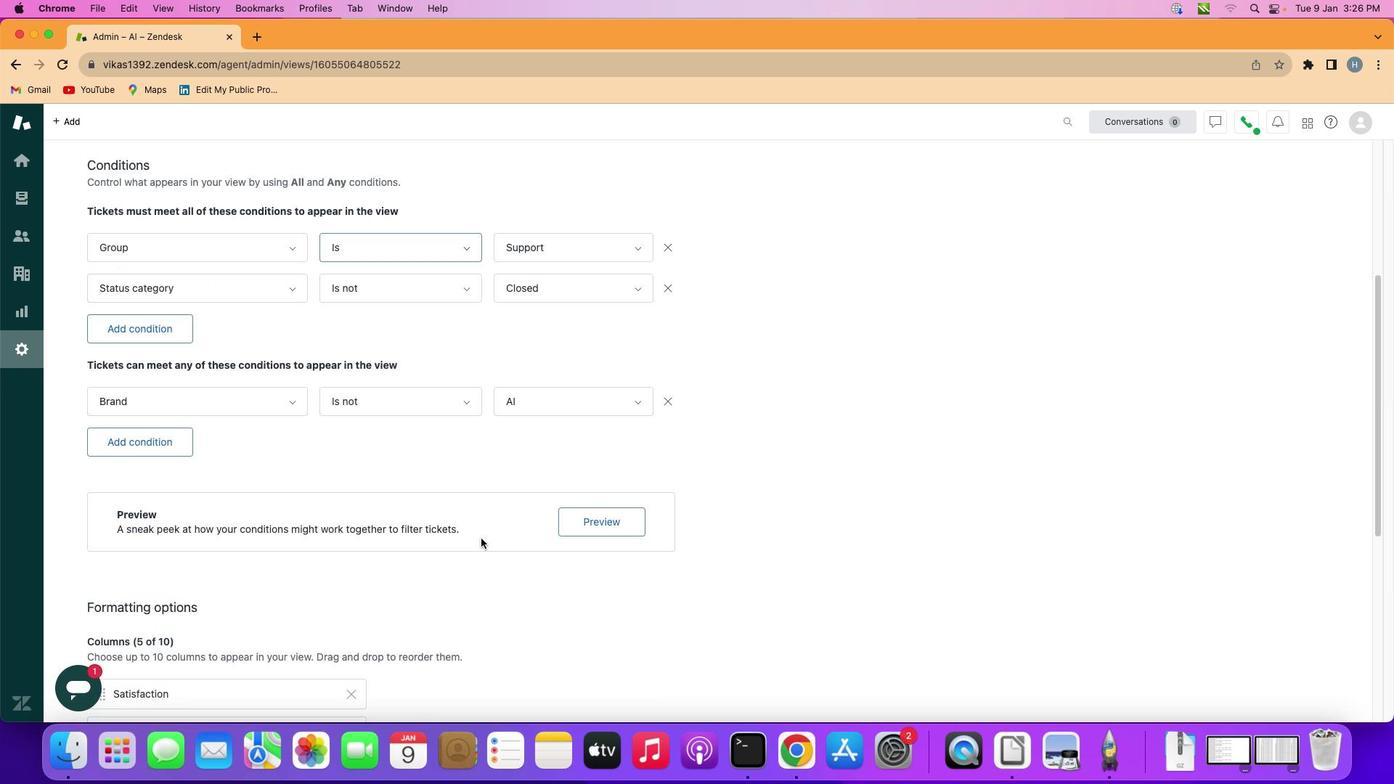 
Action: Mouse scrolled (500, 547) with delta (220, 60)
Screenshot: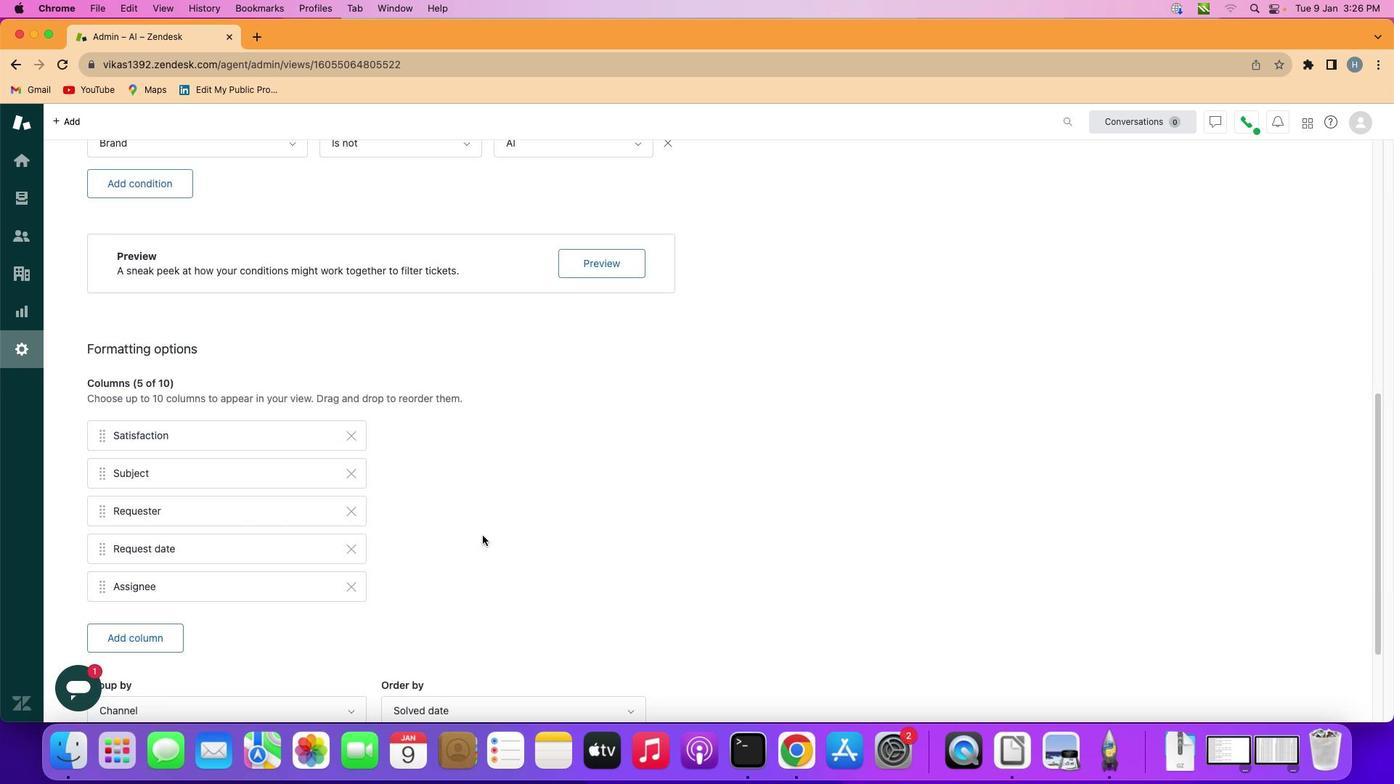 
Action: Mouse scrolled (500, 547) with delta (220, 59)
Screenshot: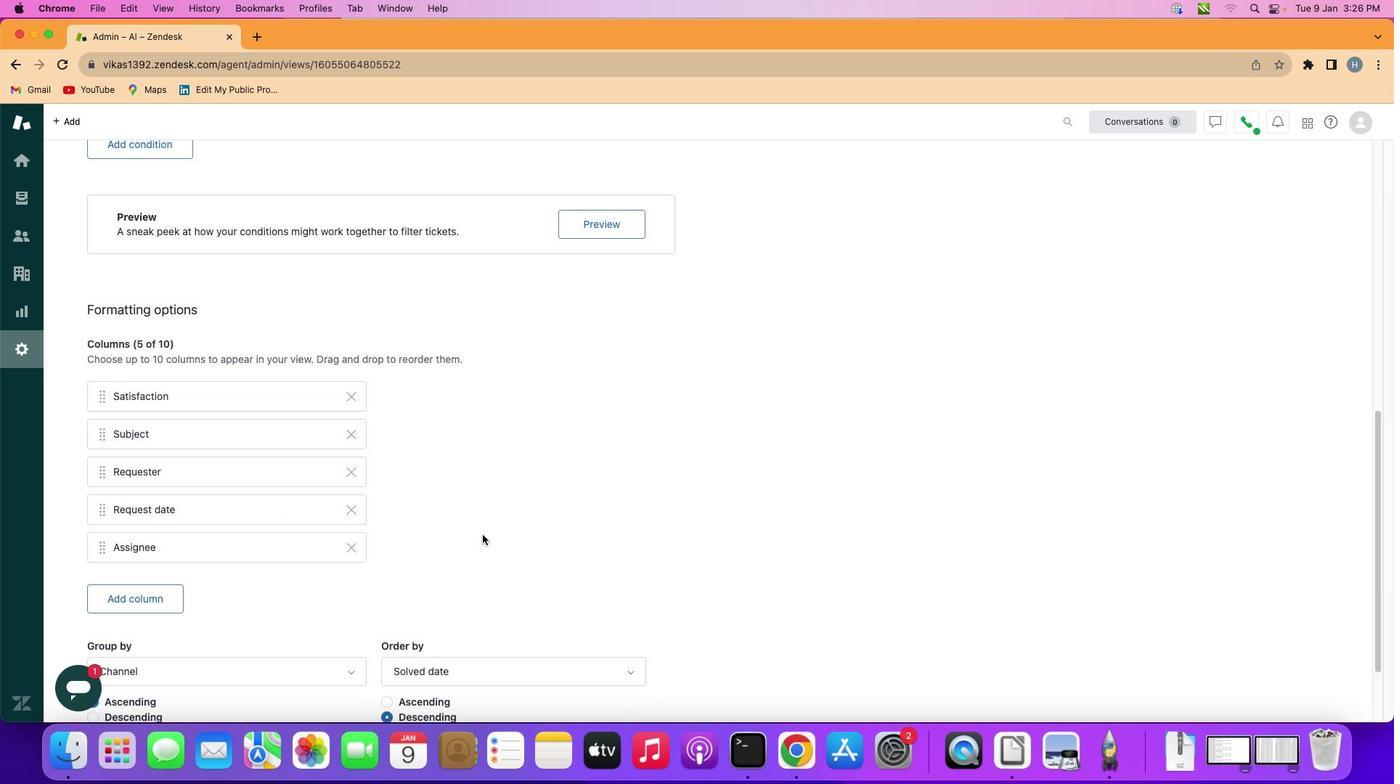
Action: Mouse scrolled (500, 547) with delta (220, 58)
Screenshot: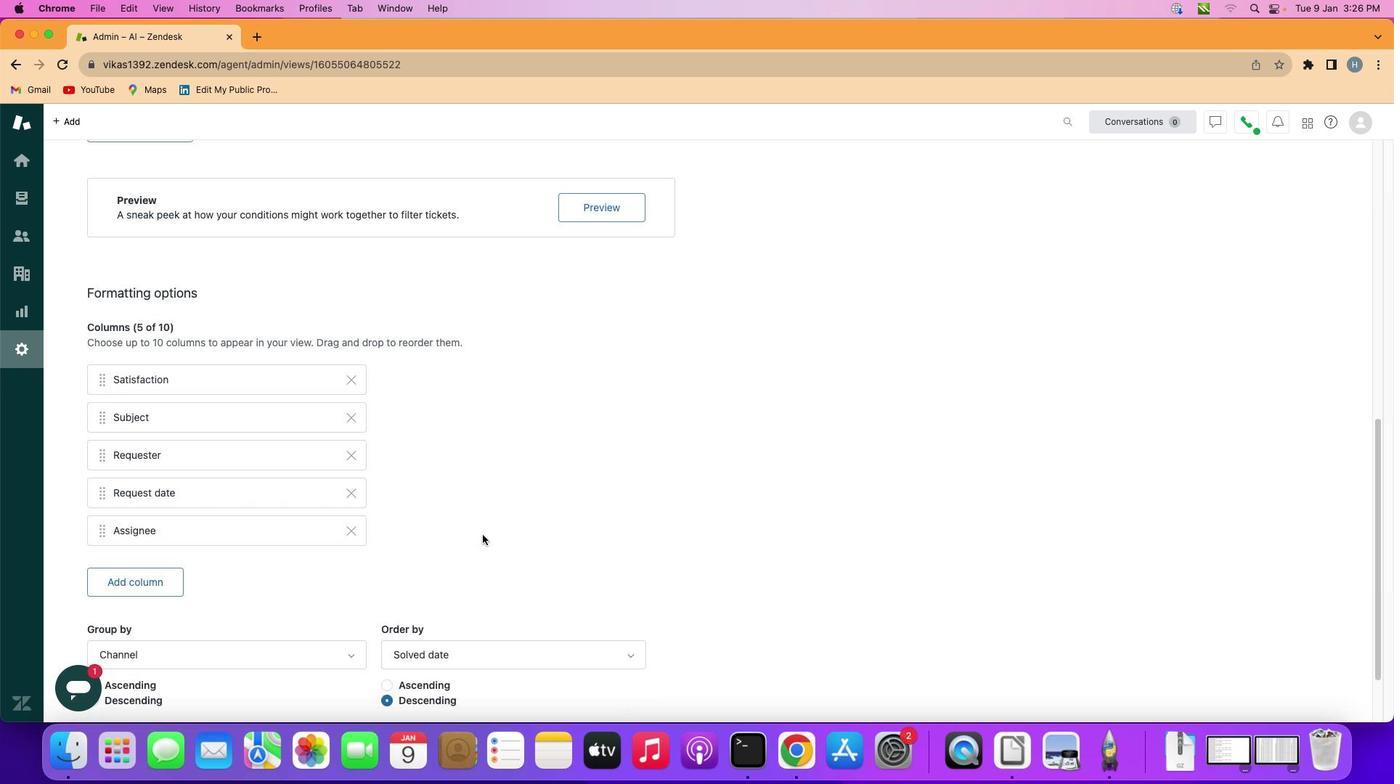 
Action: Mouse moved to (500, 547)
Screenshot: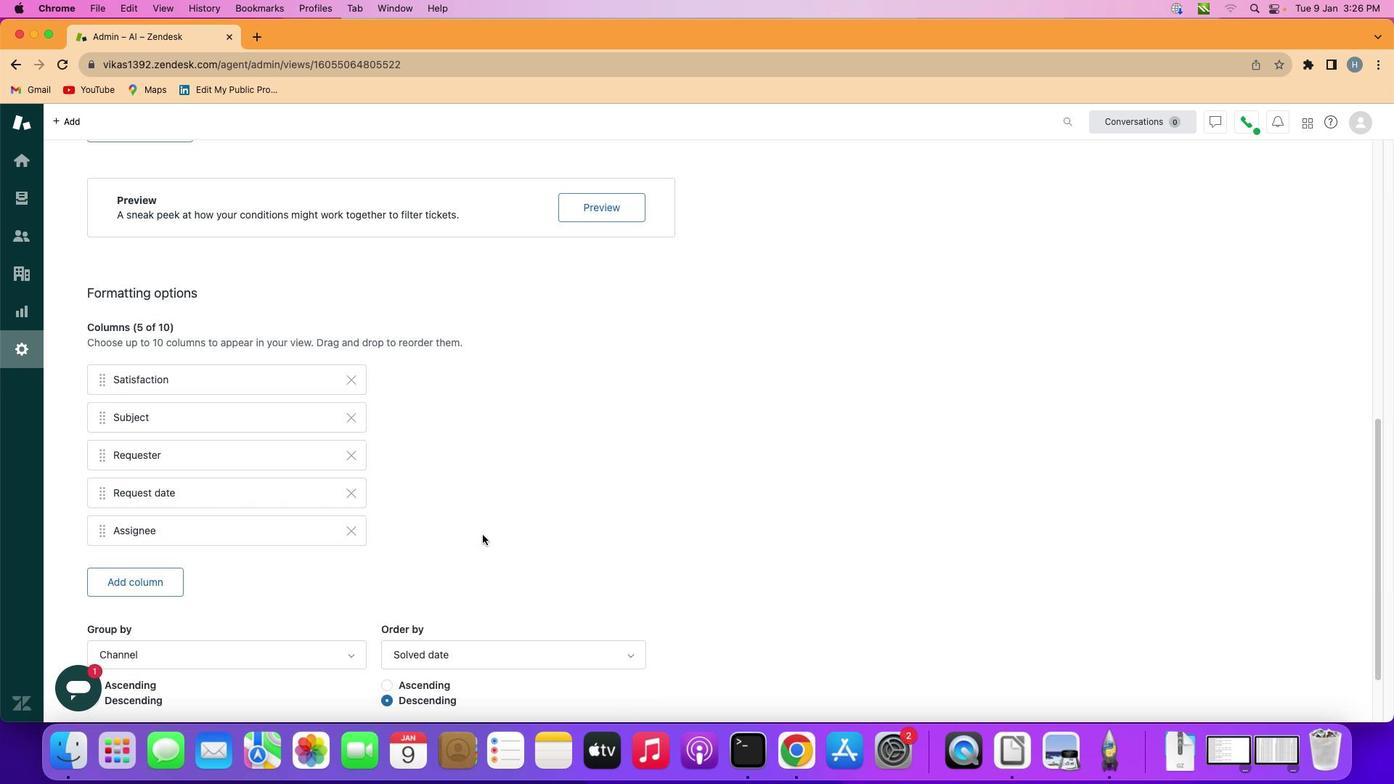 
Action: Mouse scrolled (500, 547) with delta (220, 58)
Screenshot: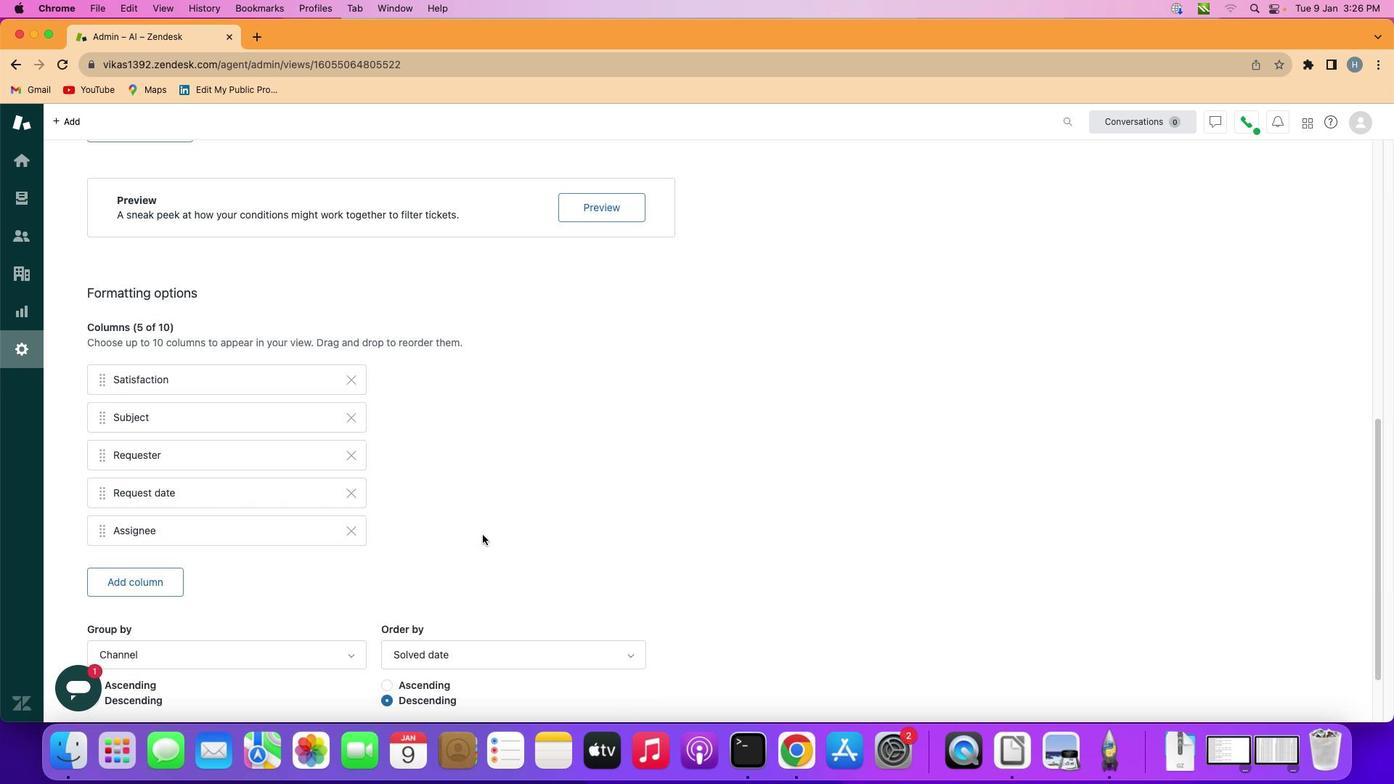 
Action: Mouse moved to (502, 541)
Screenshot: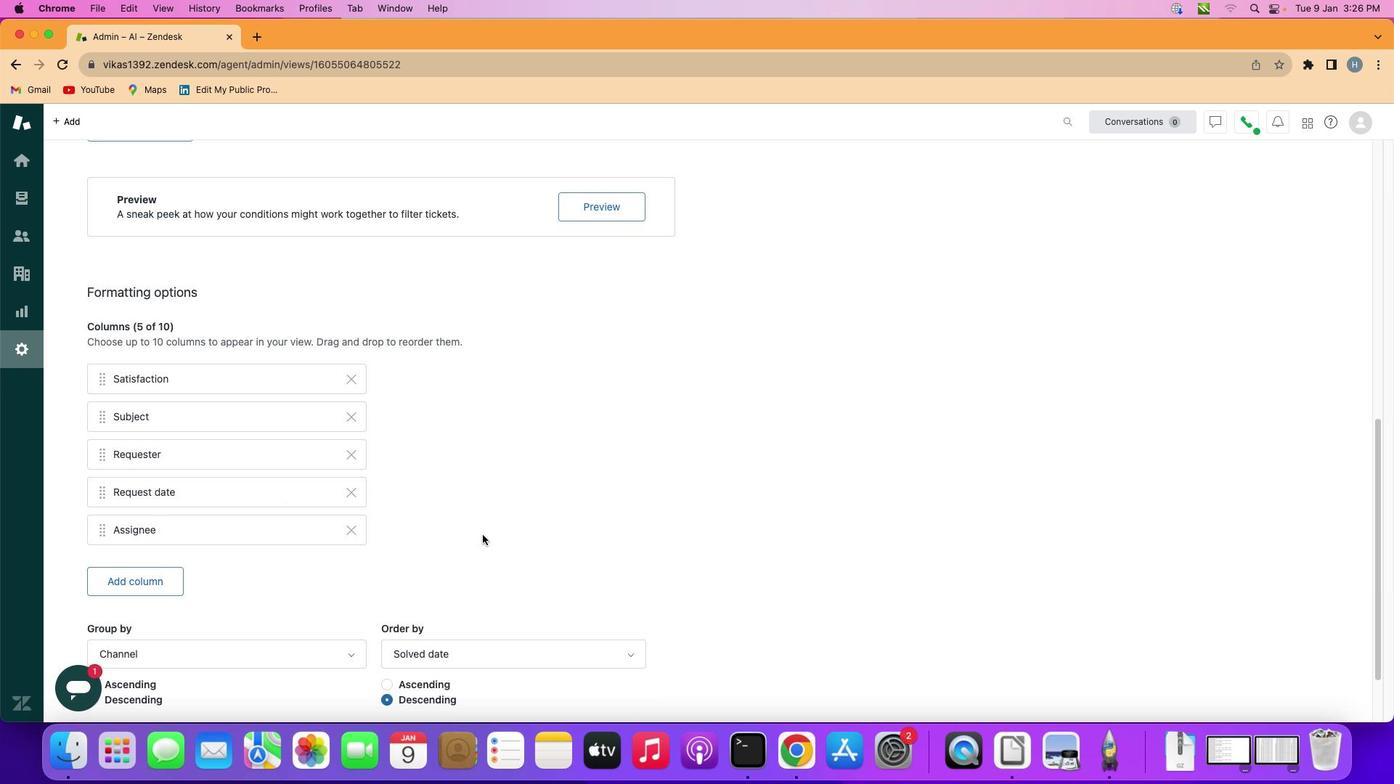 
Action: Mouse scrolled (502, 541) with delta (220, 61)
Screenshot: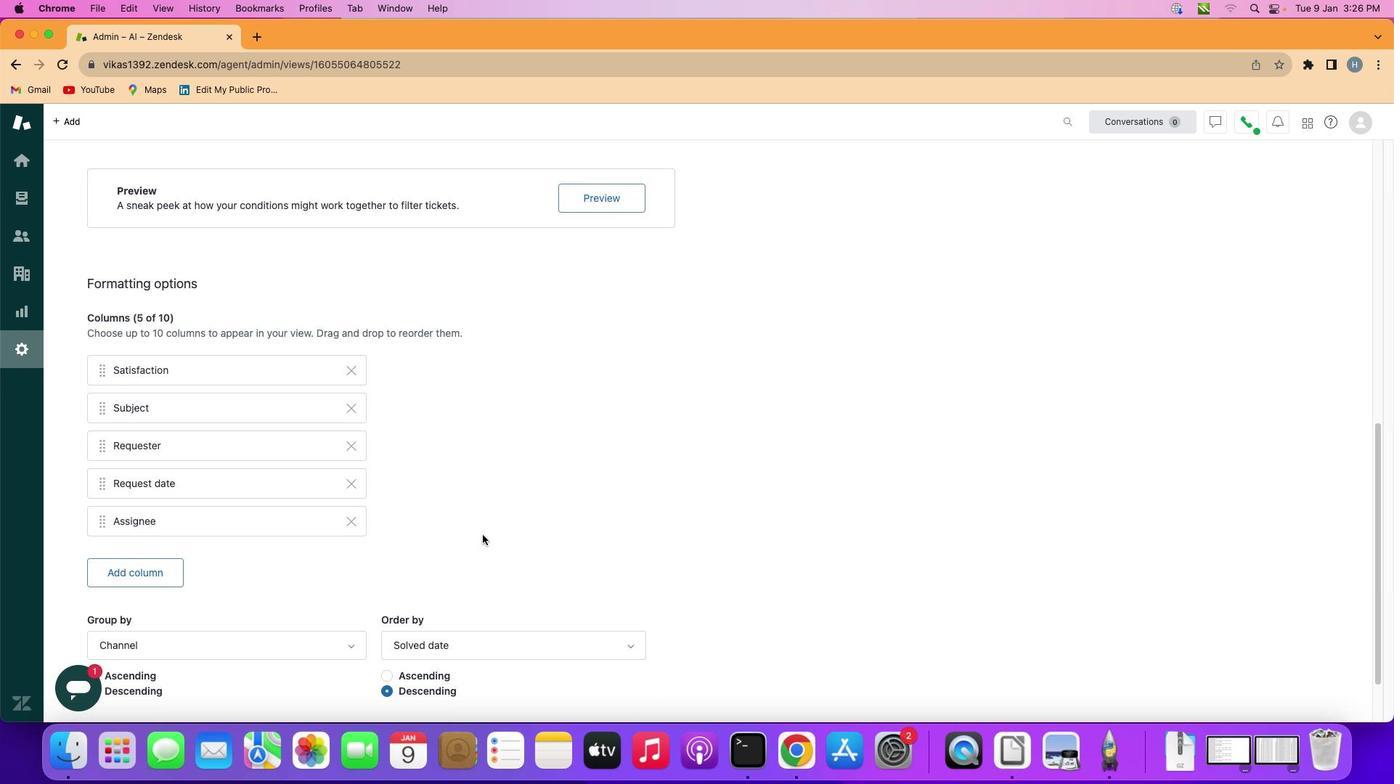 
Action: Mouse scrolled (502, 541) with delta (220, 61)
Screenshot: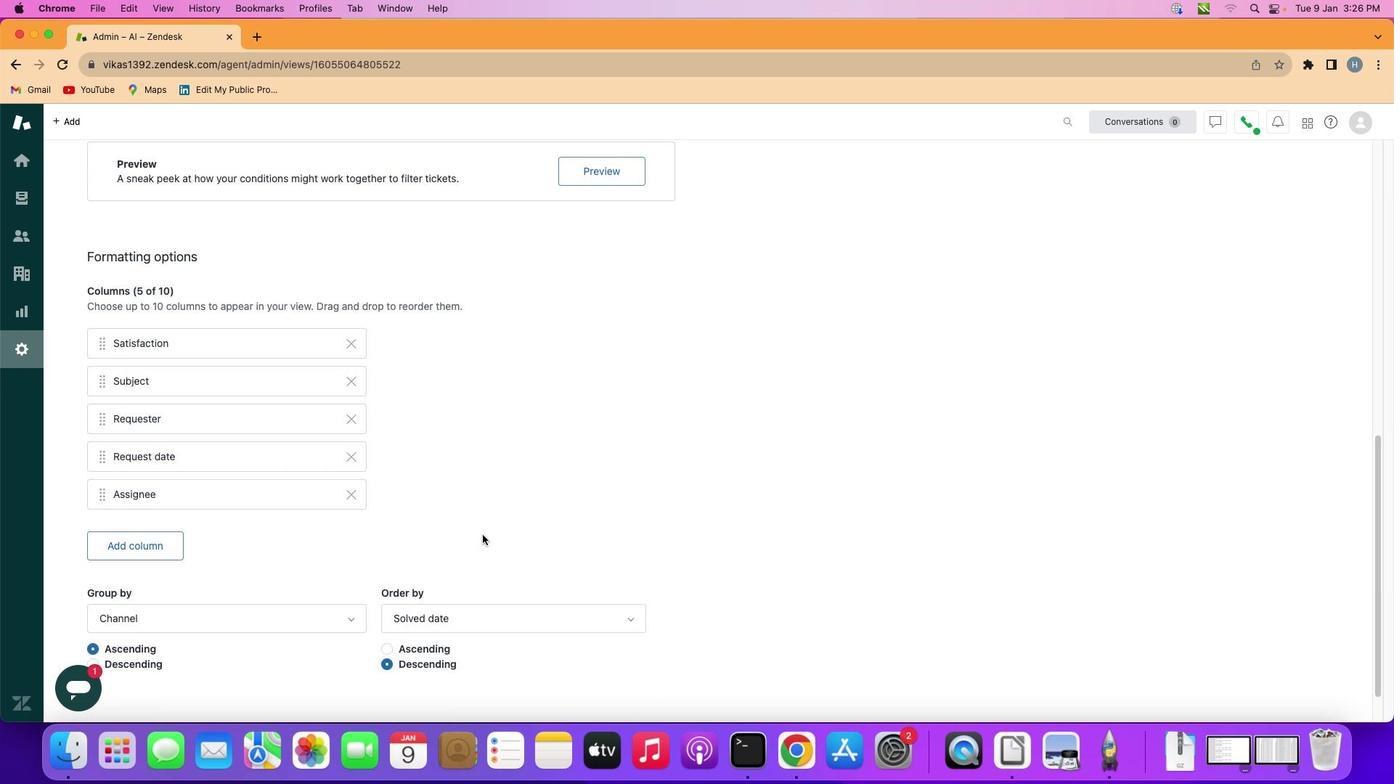 
Action: Mouse scrolled (502, 541) with delta (220, 61)
Screenshot: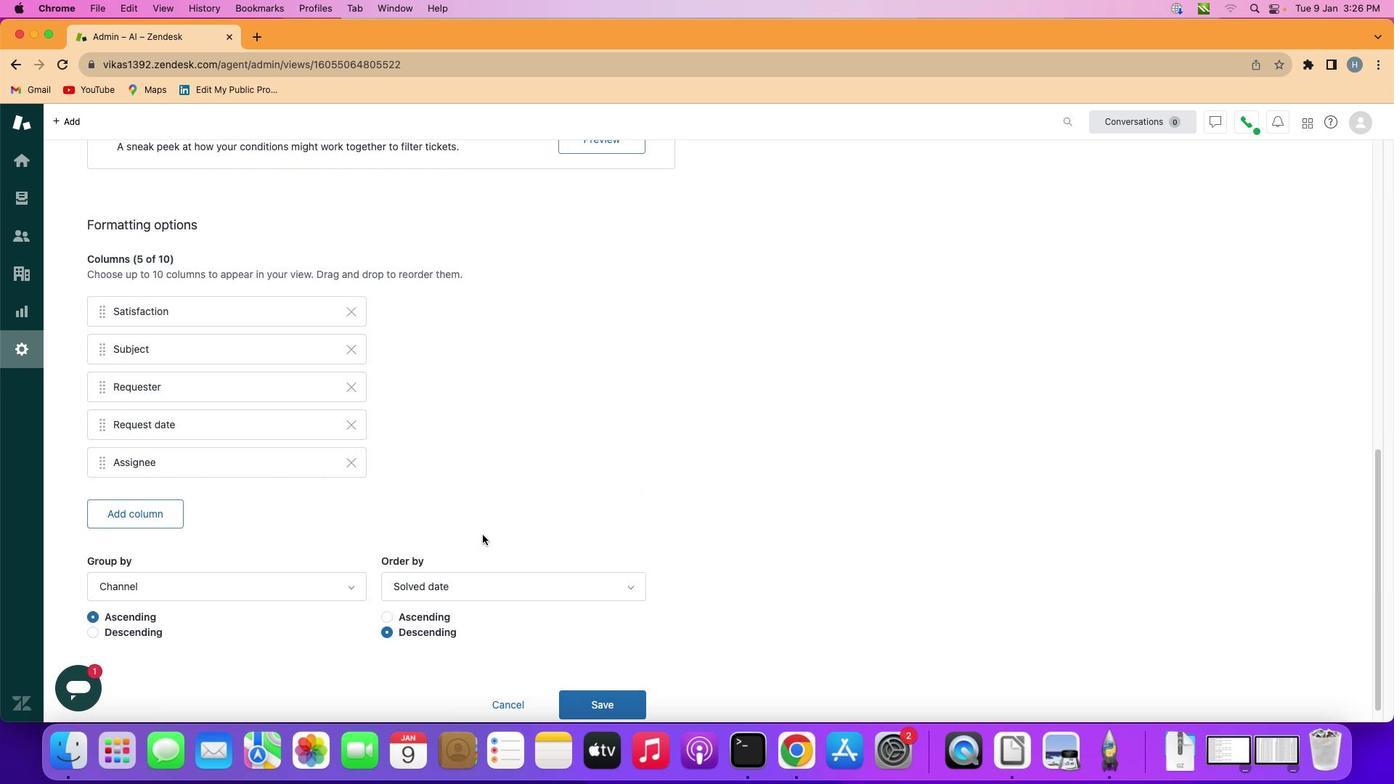 
Action: Mouse scrolled (502, 541) with delta (220, 61)
Screenshot: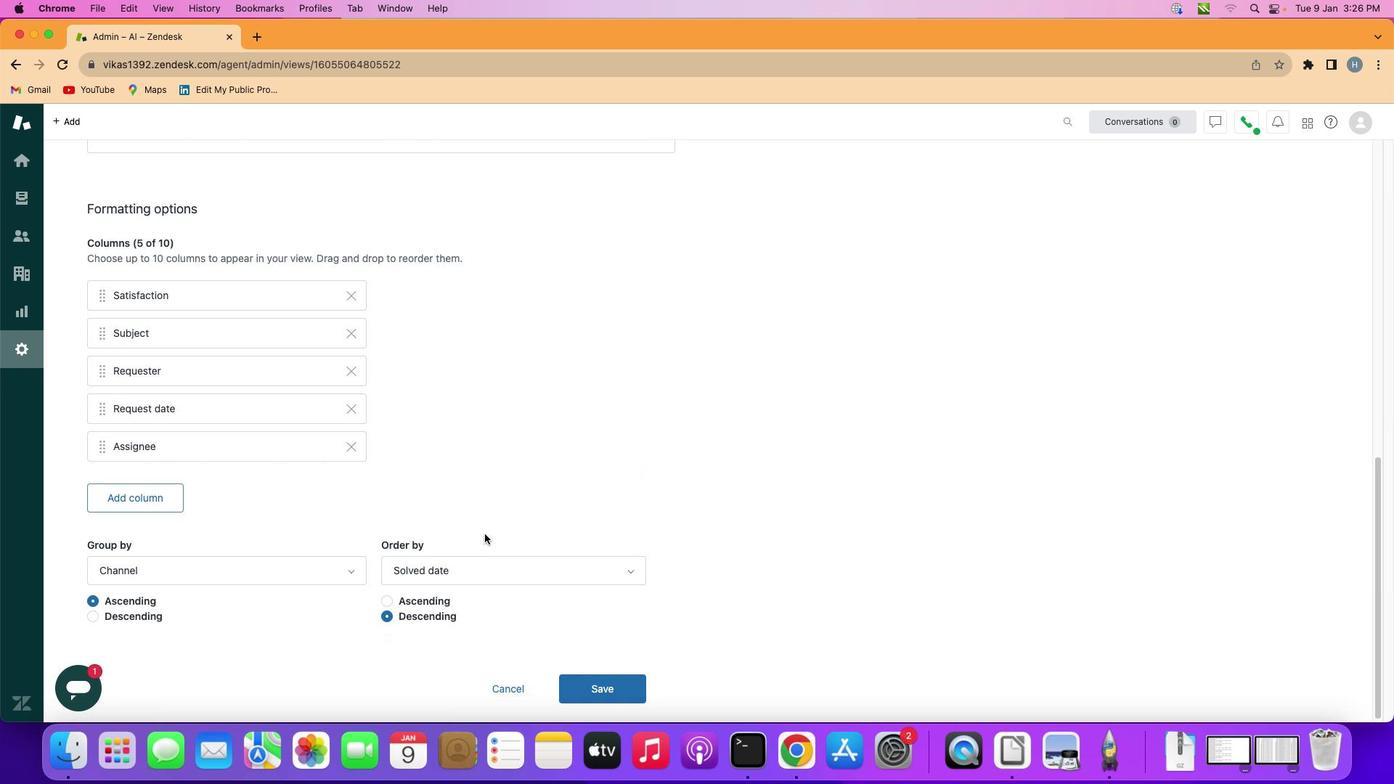 
Action: Mouse moved to (503, 541)
Screenshot: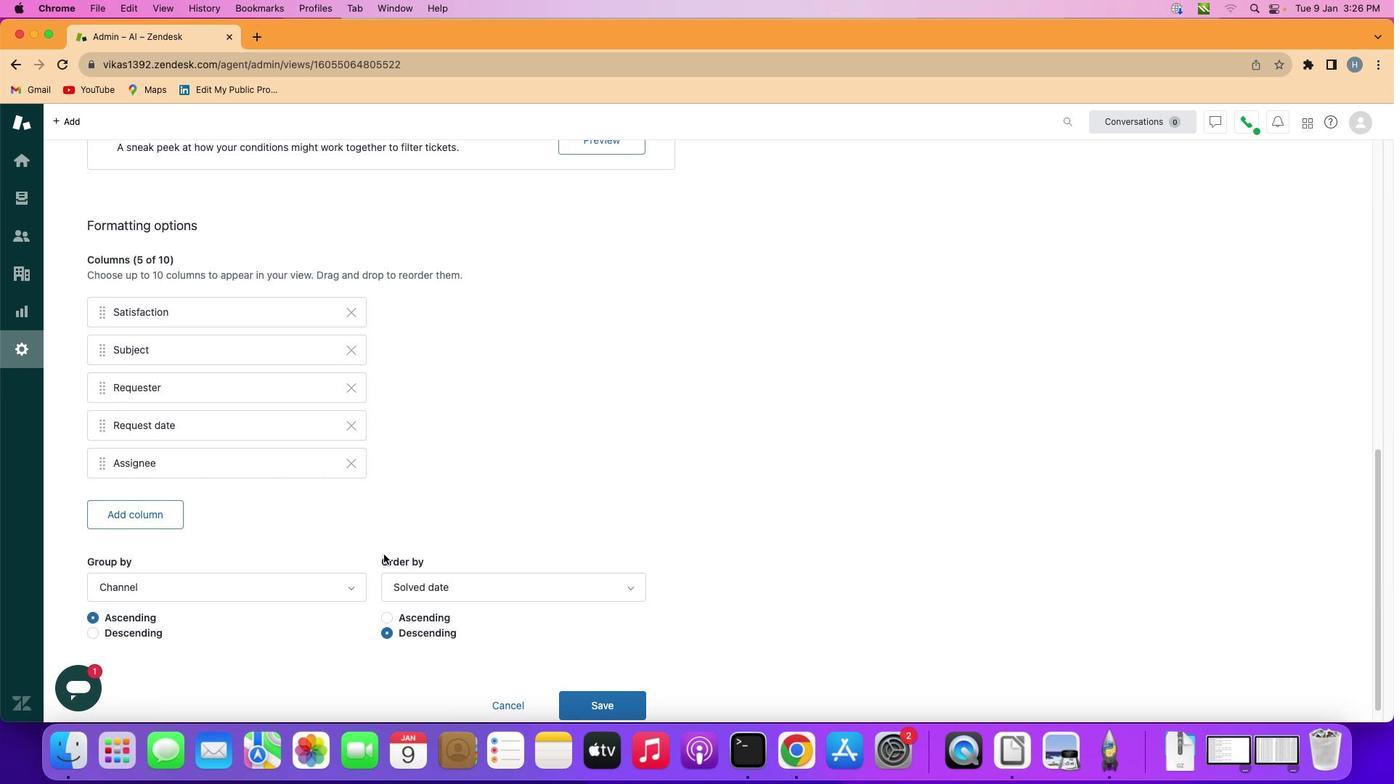 
Action: Mouse scrolled (503, 541) with delta (220, 61)
Screenshot: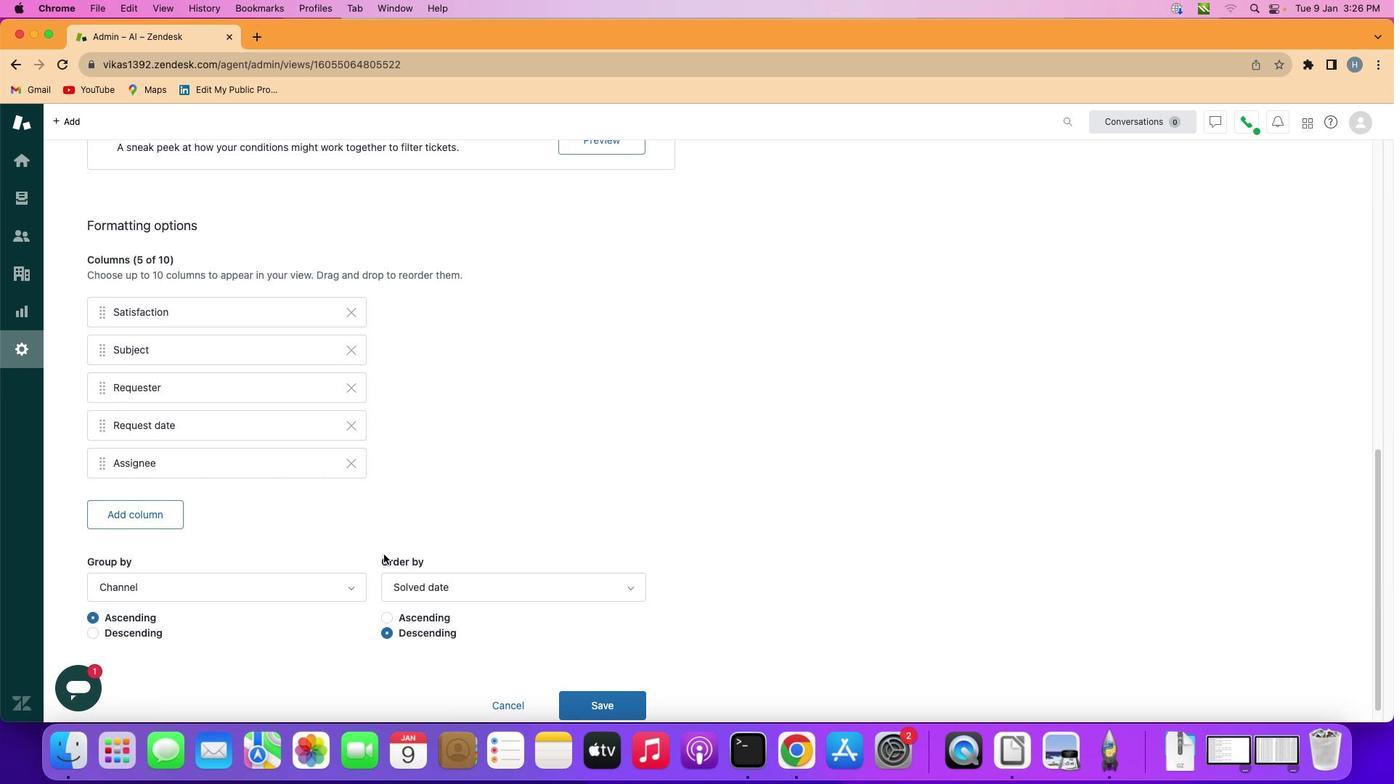 
Action: Mouse moved to (496, 540)
Screenshot: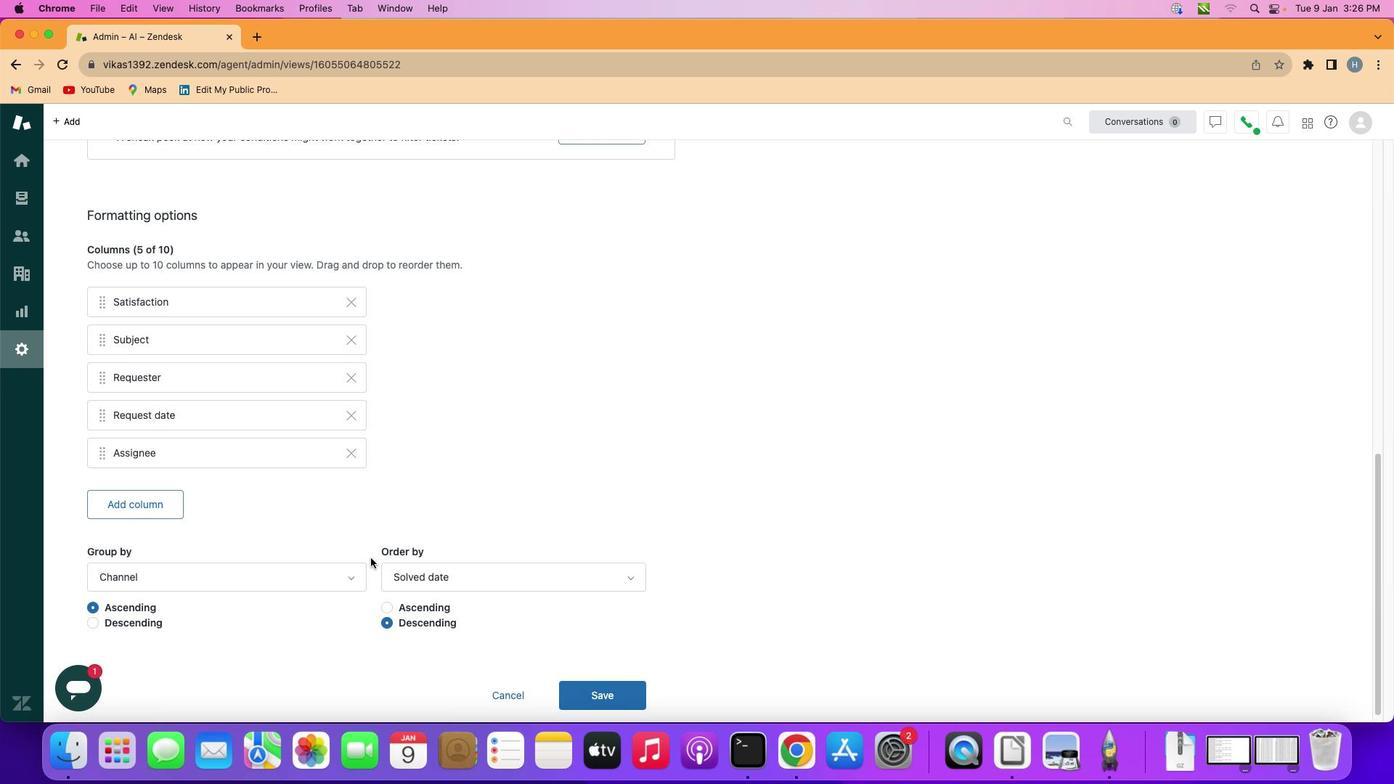 
Action: Mouse scrolled (496, 540) with delta (220, 63)
Screenshot: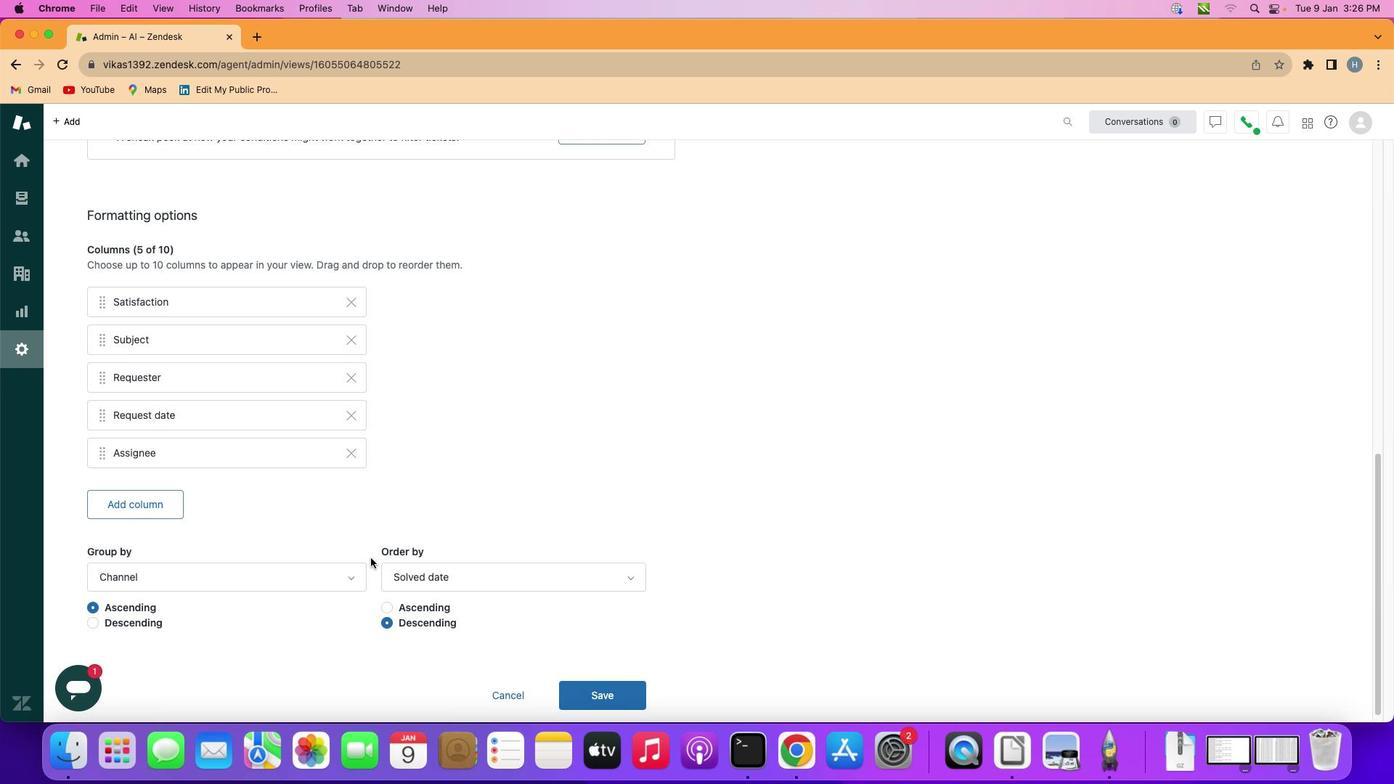 
Action: Mouse moved to (483, 543)
Screenshot: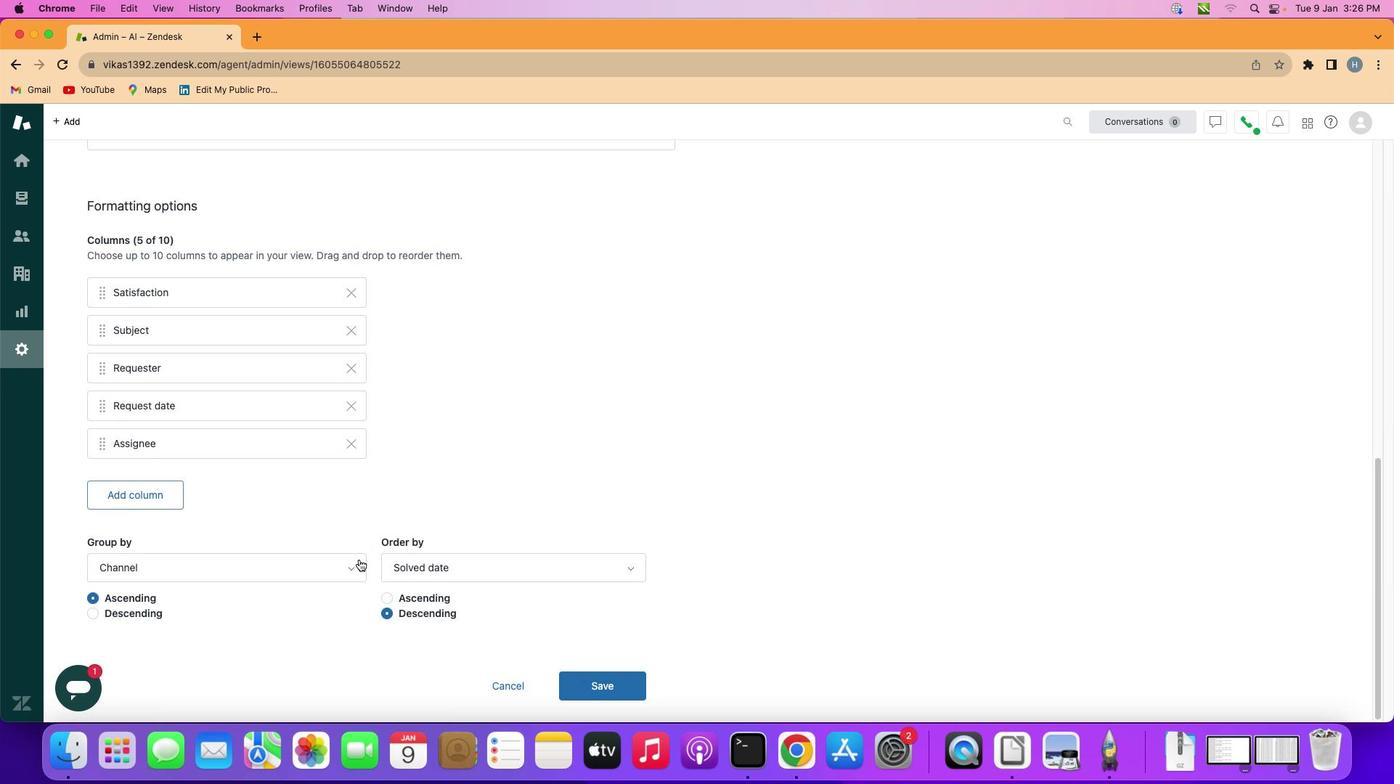 
Action: Mouse scrolled (483, 543) with delta (220, 61)
Screenshot: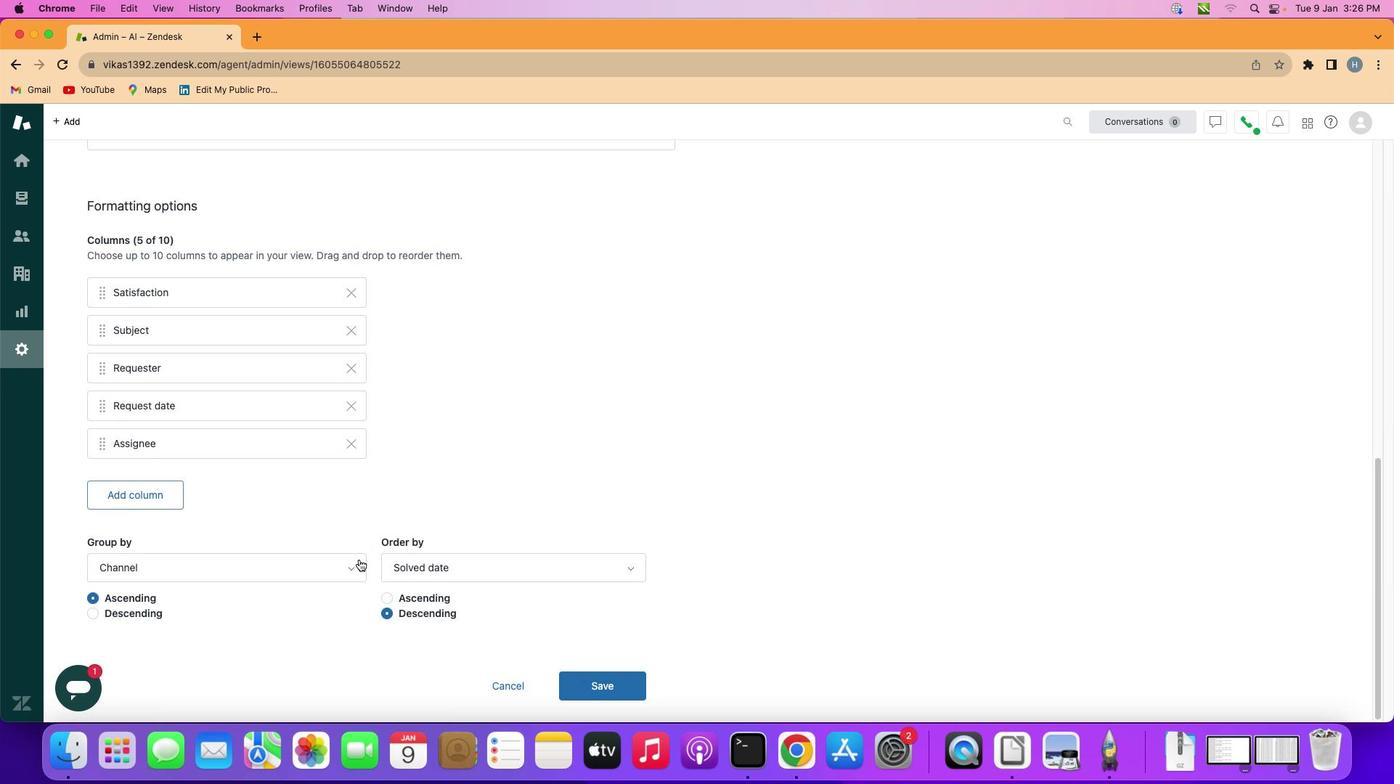 
Action: Mouse moved to (422, 570)
Screenshot: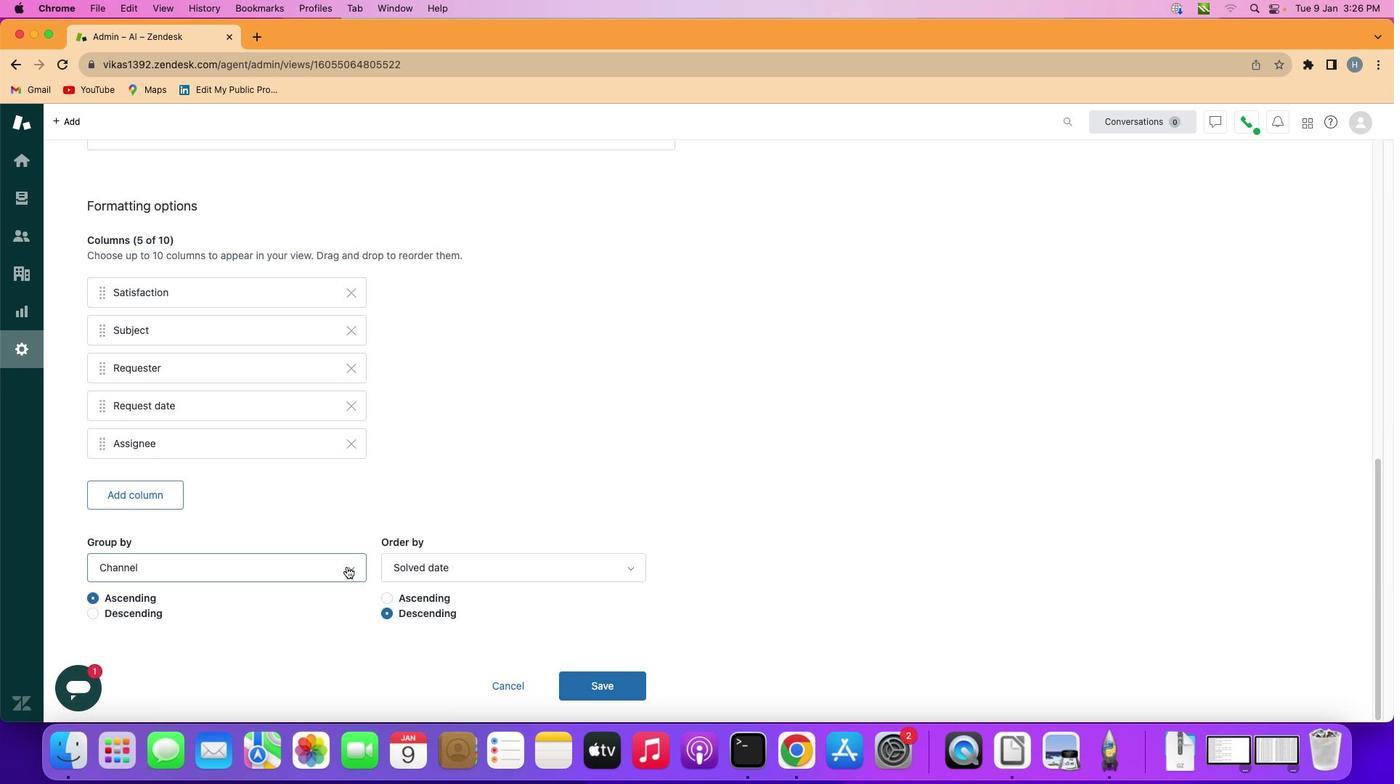 
Action: Mouse pressed left at (422, 570)
Screenshot: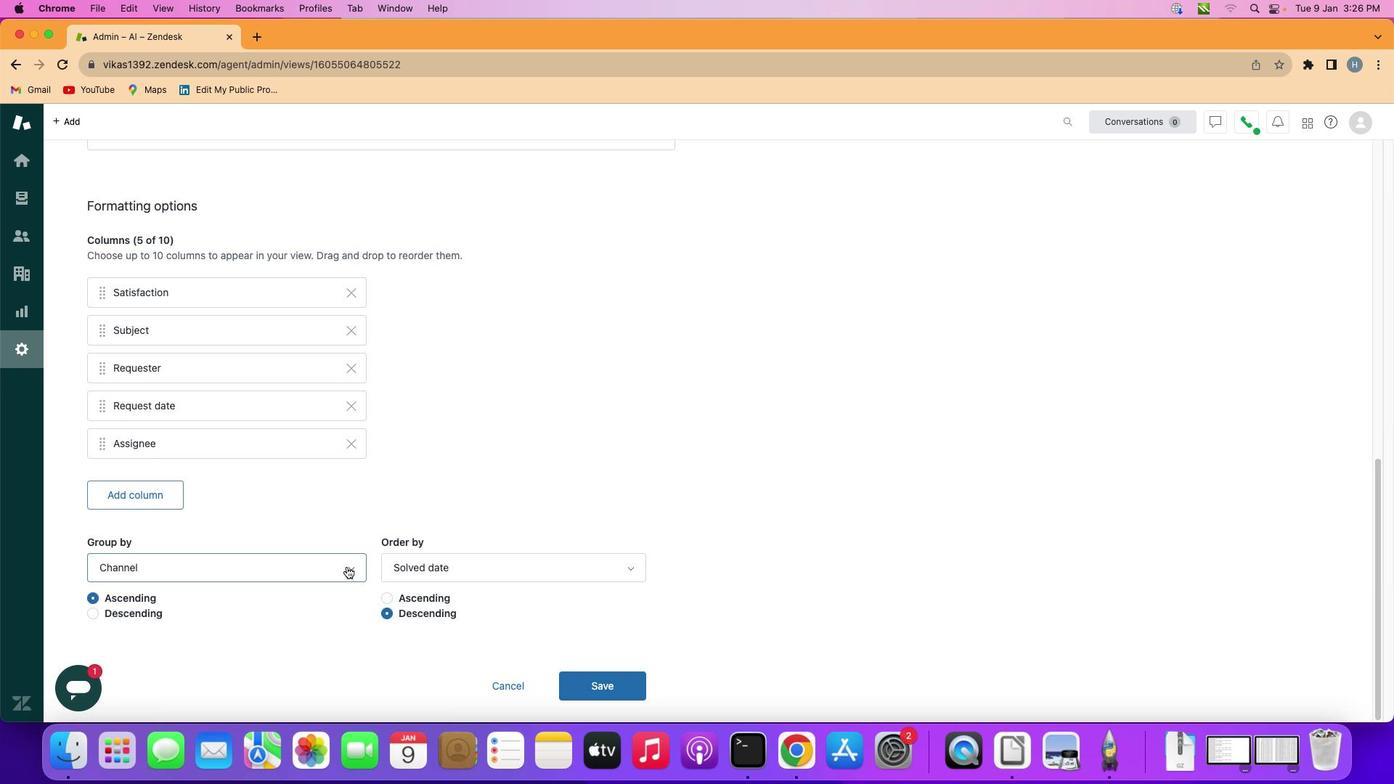 
Action: Mouse moved to (366, 534)
Screenshot: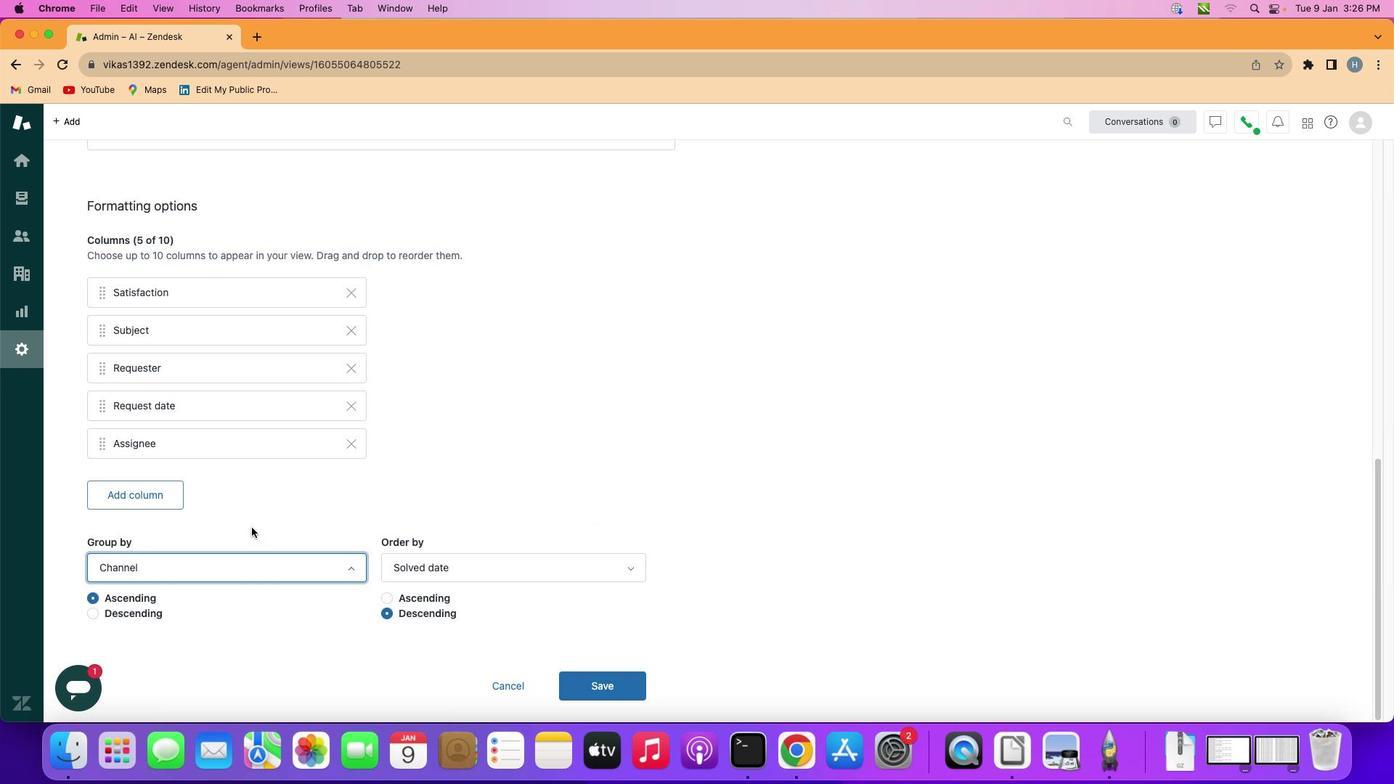 
Action: Mouse pressed left at (366, 534)
Screenshot: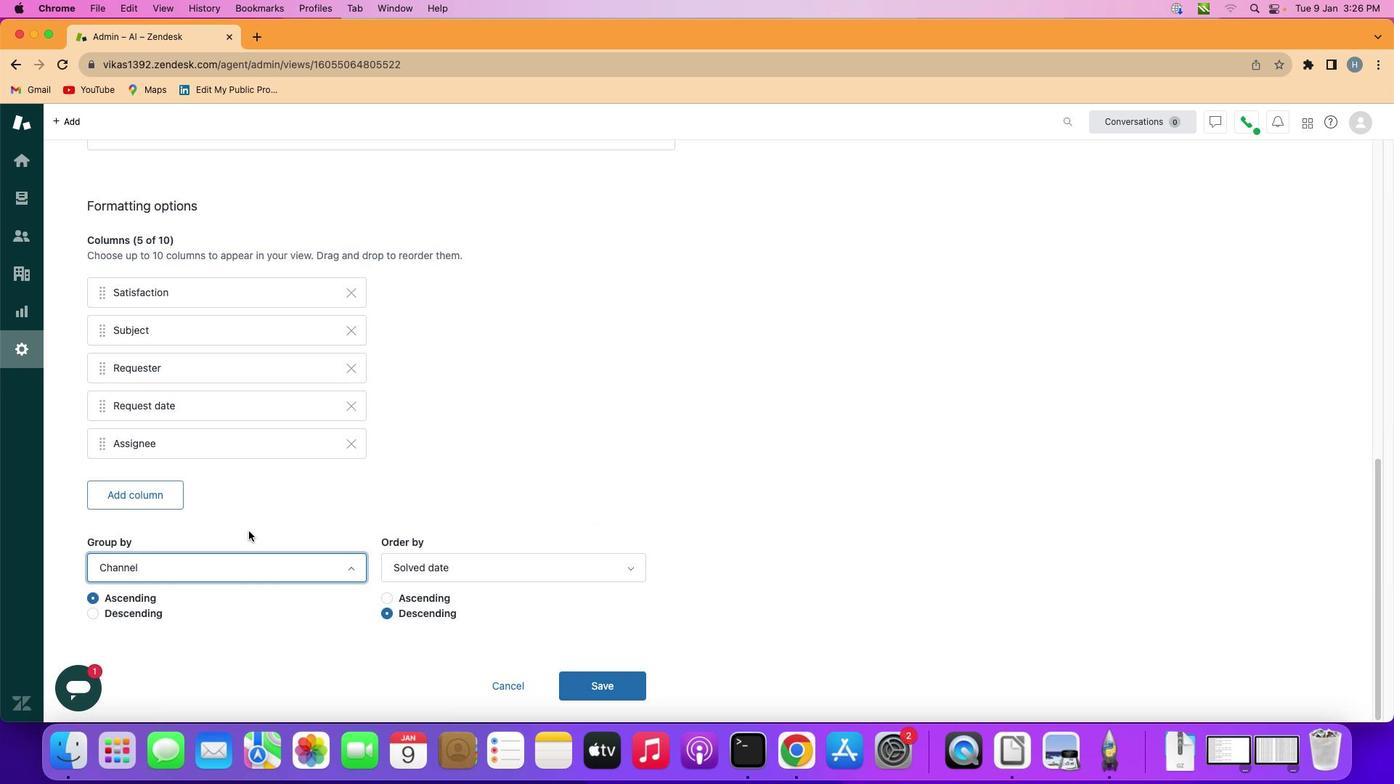 
Action: Mouse moved to (299, 605)
Screenshot: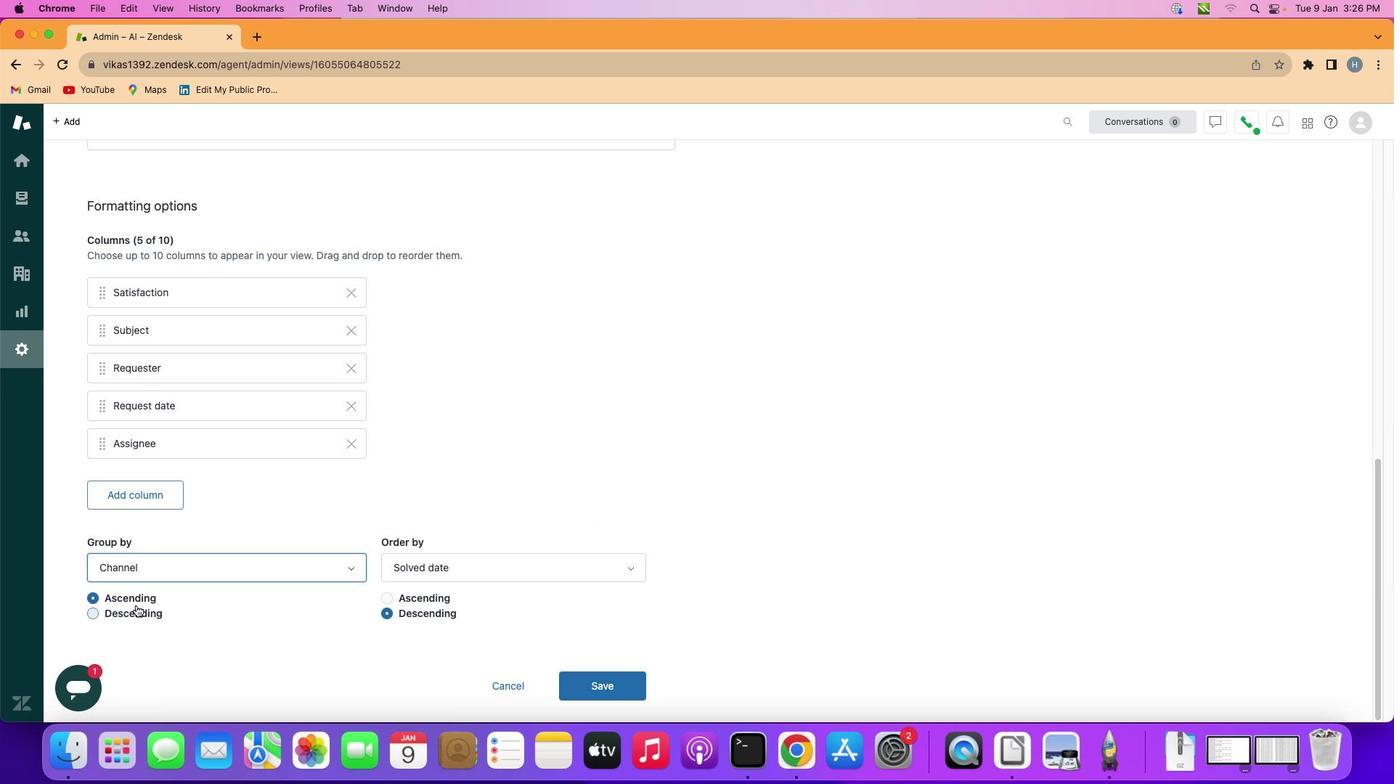 
Action: Mouse pressed left at (299, 605)
Screenshot: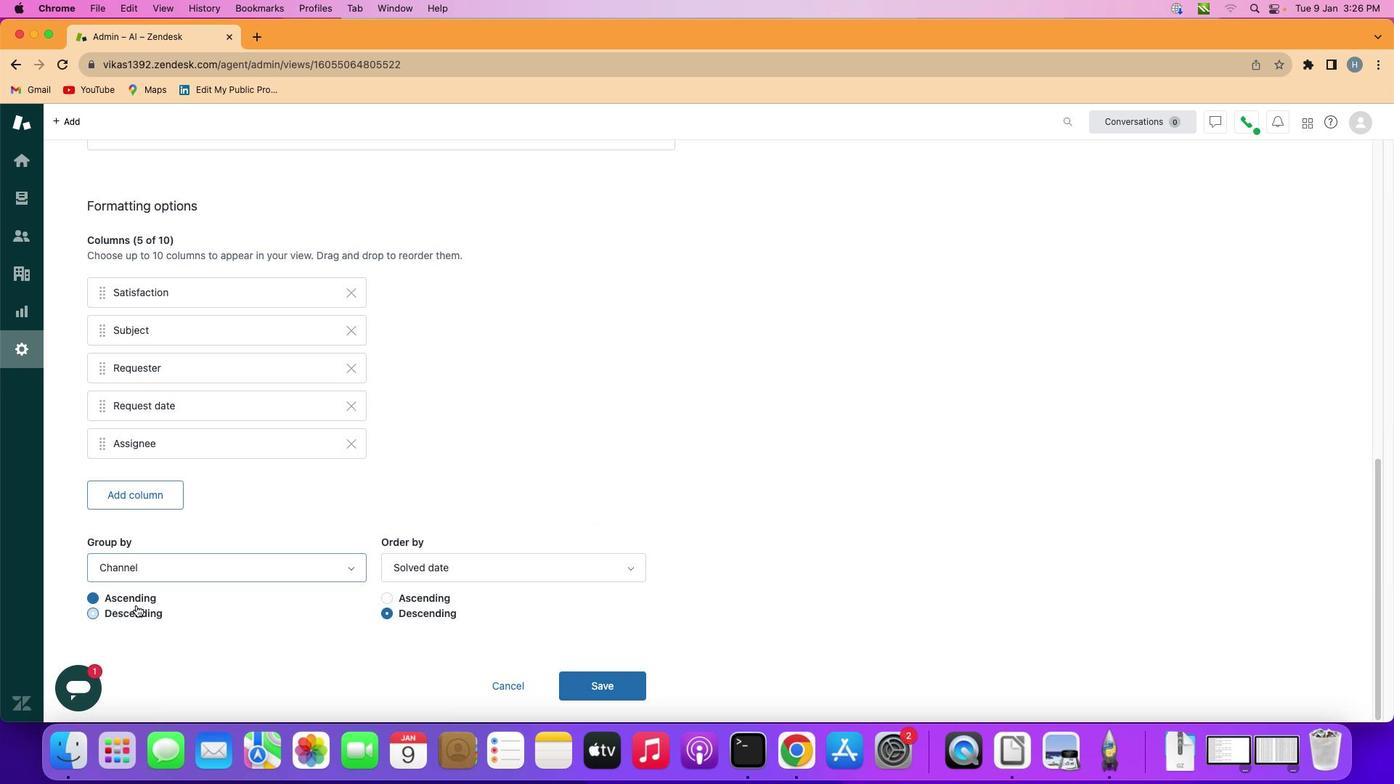 
Action: Mouse moved to (562, 676)
Screenshot: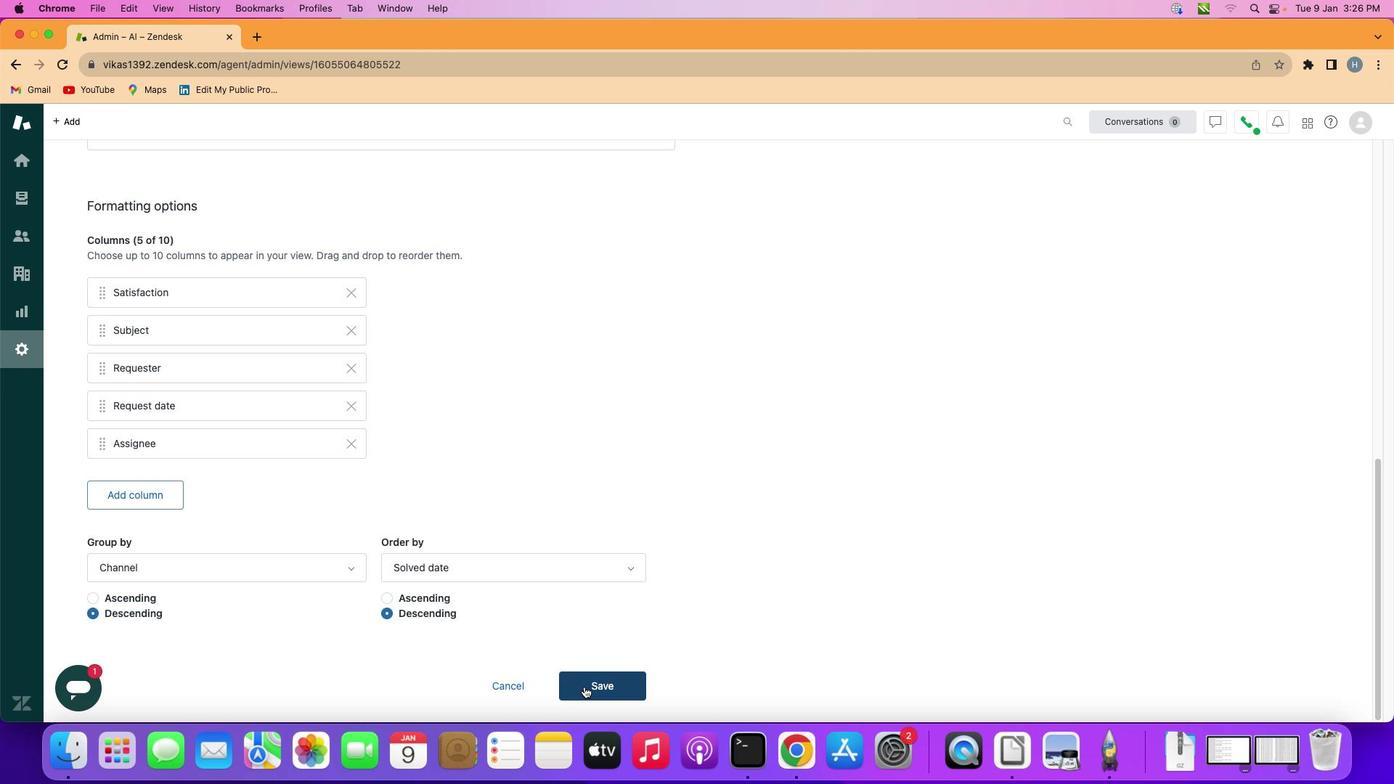 
Action: Mouse pressed left at (562, 676)
Screenshot: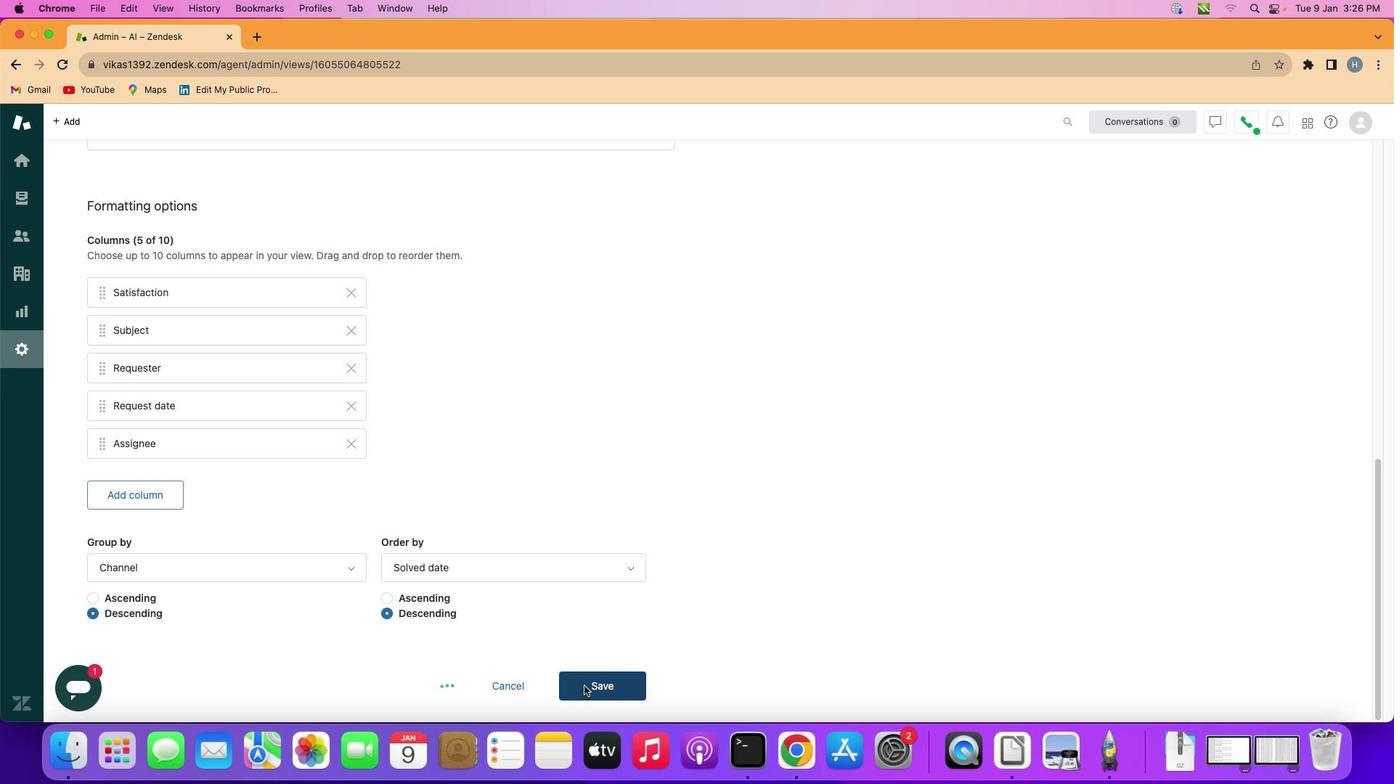
Action: Mouse moved to (567, 486)
Screenshot: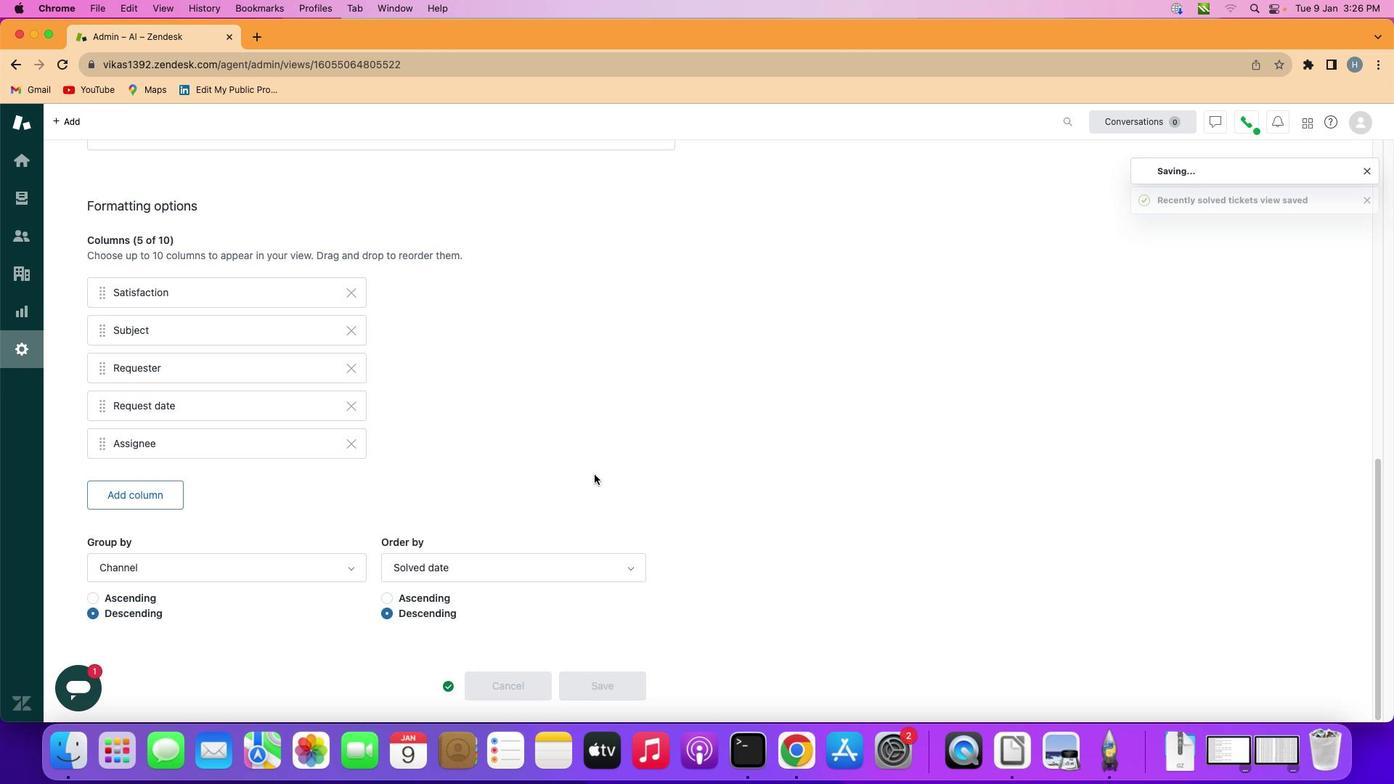 
